 Task: Add an event with the title Second Staff Training: Customer Service Excellence, date '2023/11/16', time 8:30 AM to 10:30 AMand add a description: The scavenger hunt can be designed as a friendly competition, with teams competing against each other to finish first or achieve specific goals. This fosters team spirit, healthy competition, and a sense of achievement., put the event into Blue category . Add location for the event as: Ho Chi Minh City, Vietnam, logged in from the account softage.8@softage.netand send the event invitation to softage.7@softage.net and softage.9@softage.net. Set a reminder for the event At time of event
Action: Mouse moved to (155, 178)
Screenshot: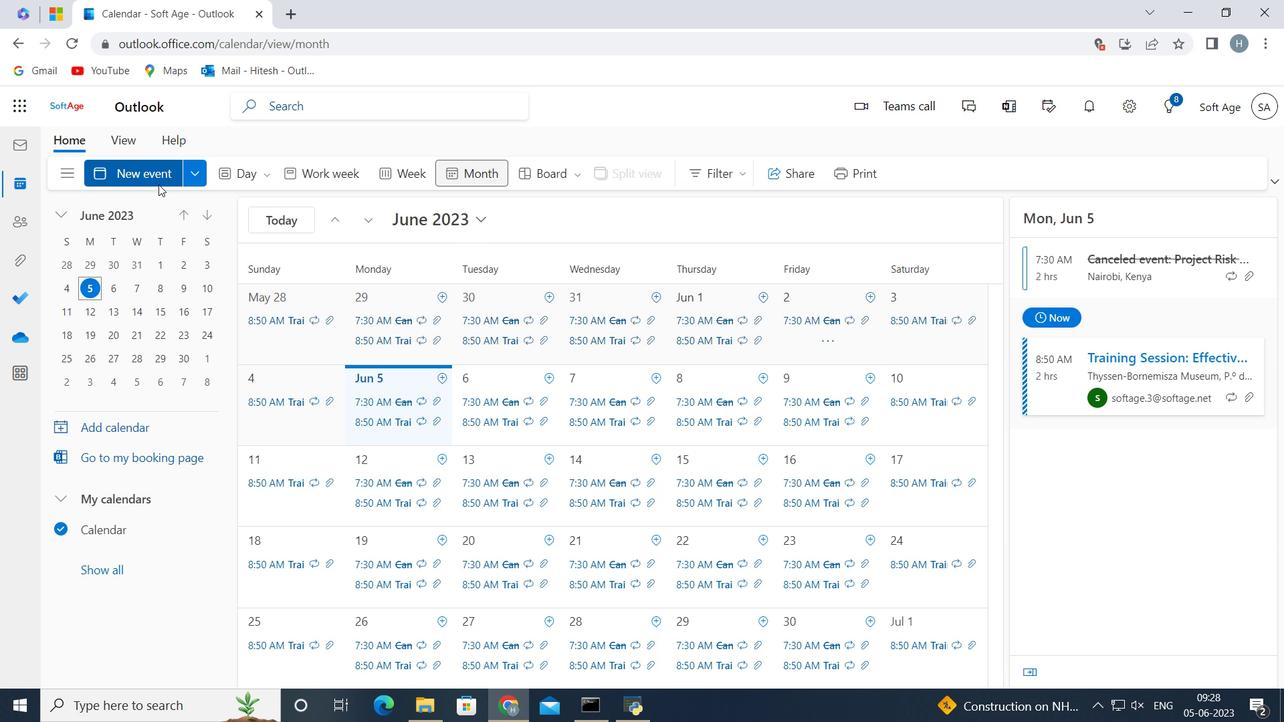 
Action: Mouse pressed left at (155, 178)
Screenshot: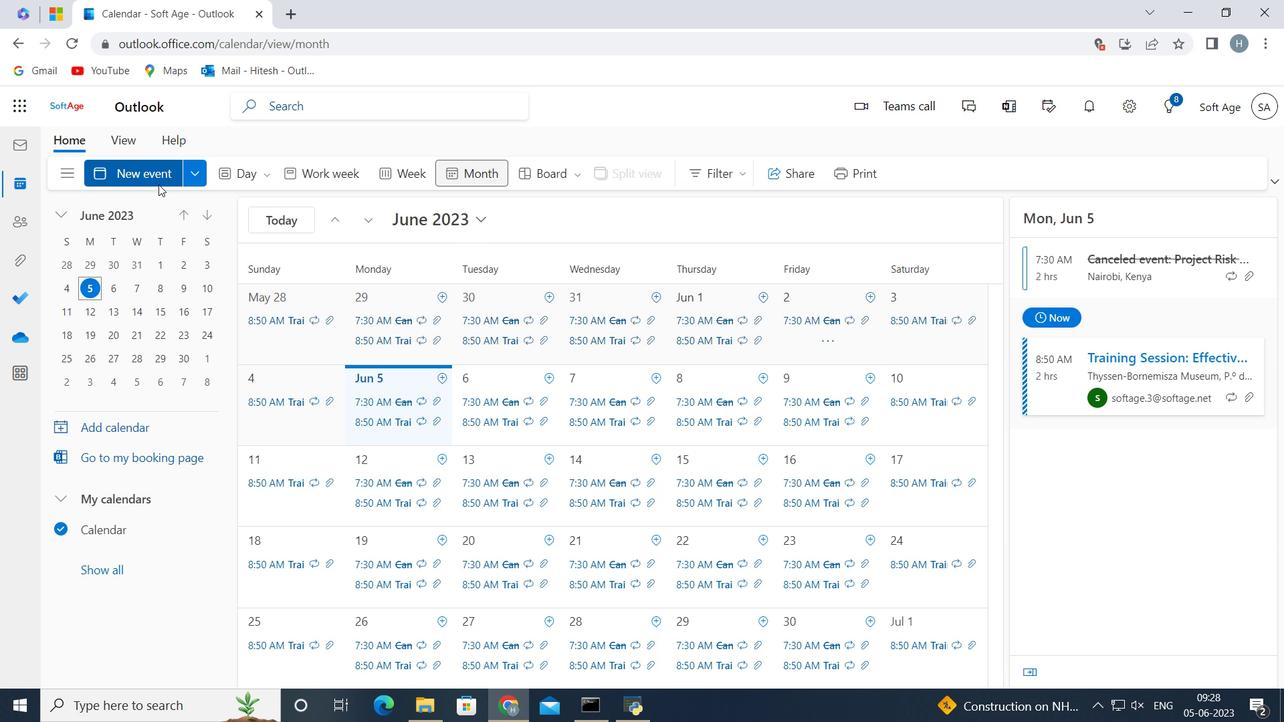 
Action: Mouse moved to (311, 273)
Screenshot: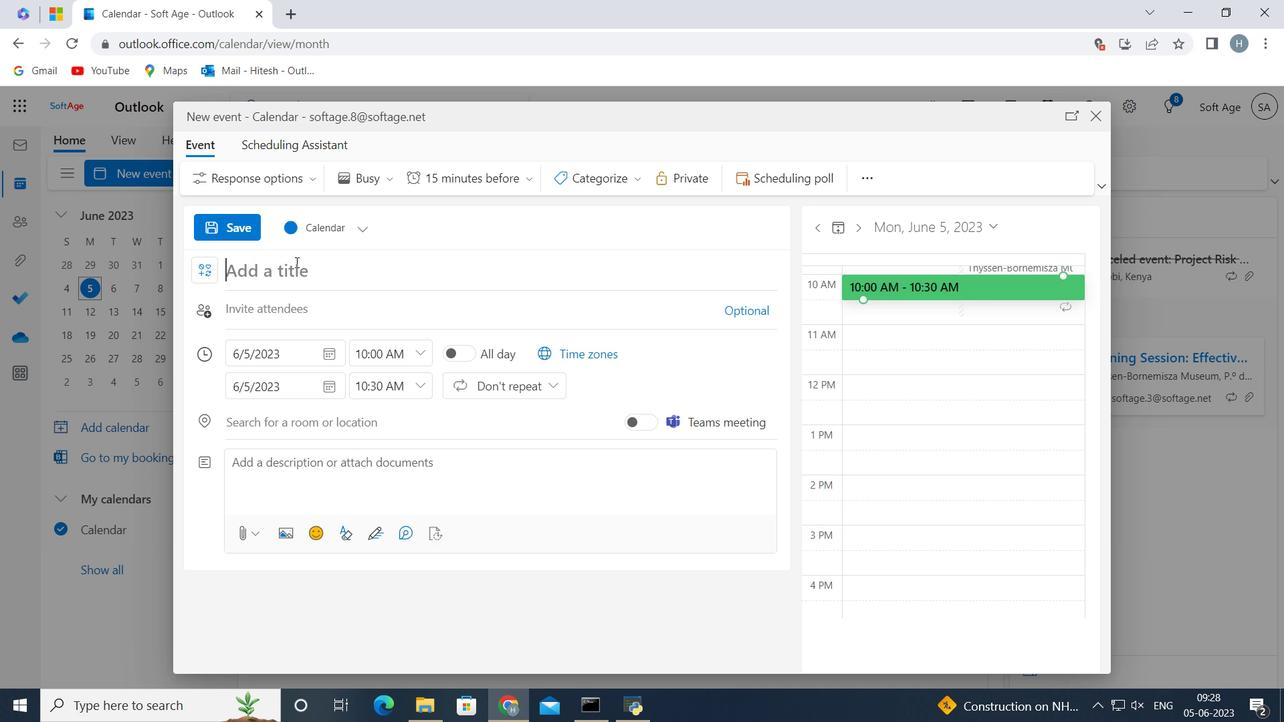 
Action: Mouse pressed left at (311, 273)
Screenshot: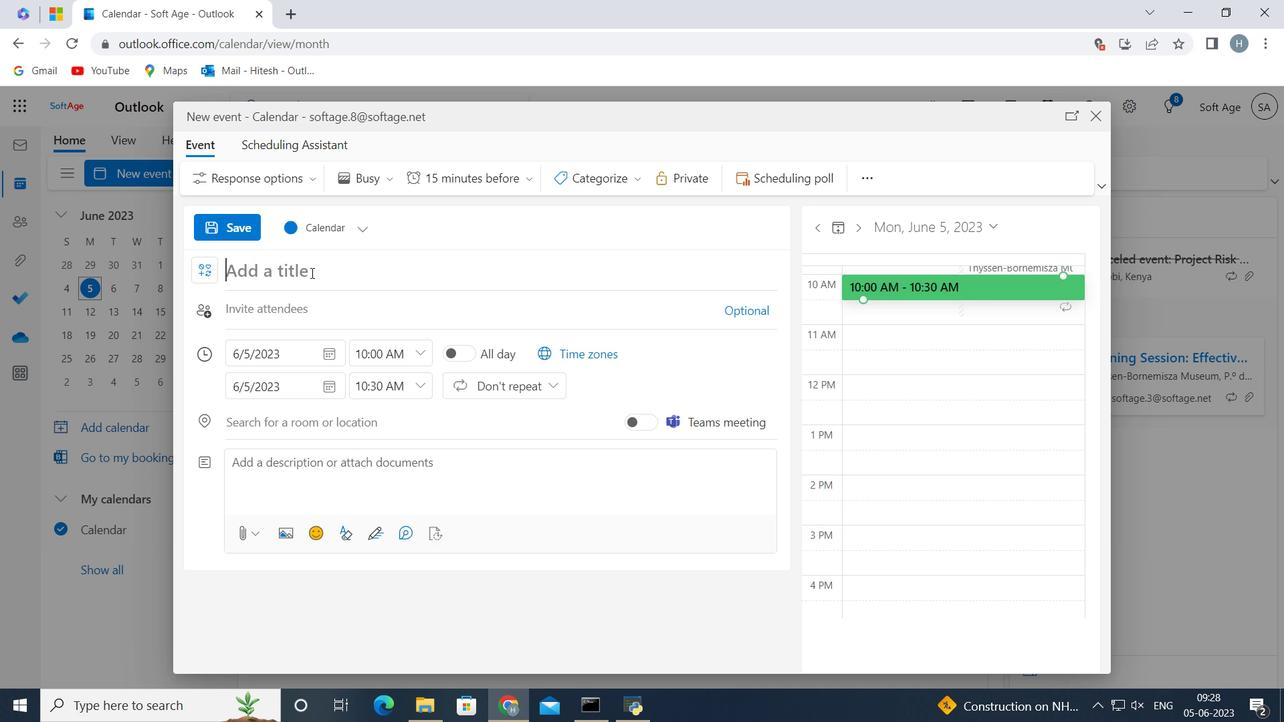 
Action: Key pressed <Key.shift>Second<Key.space><Key.shift>Staff<Key.space><Key.shift>Training<Key.shift_r>:<Key.space><Key.shift>Customer<Key.space><Key.shift>Service<Key.space><Key.shift>Excellence
Screenshot: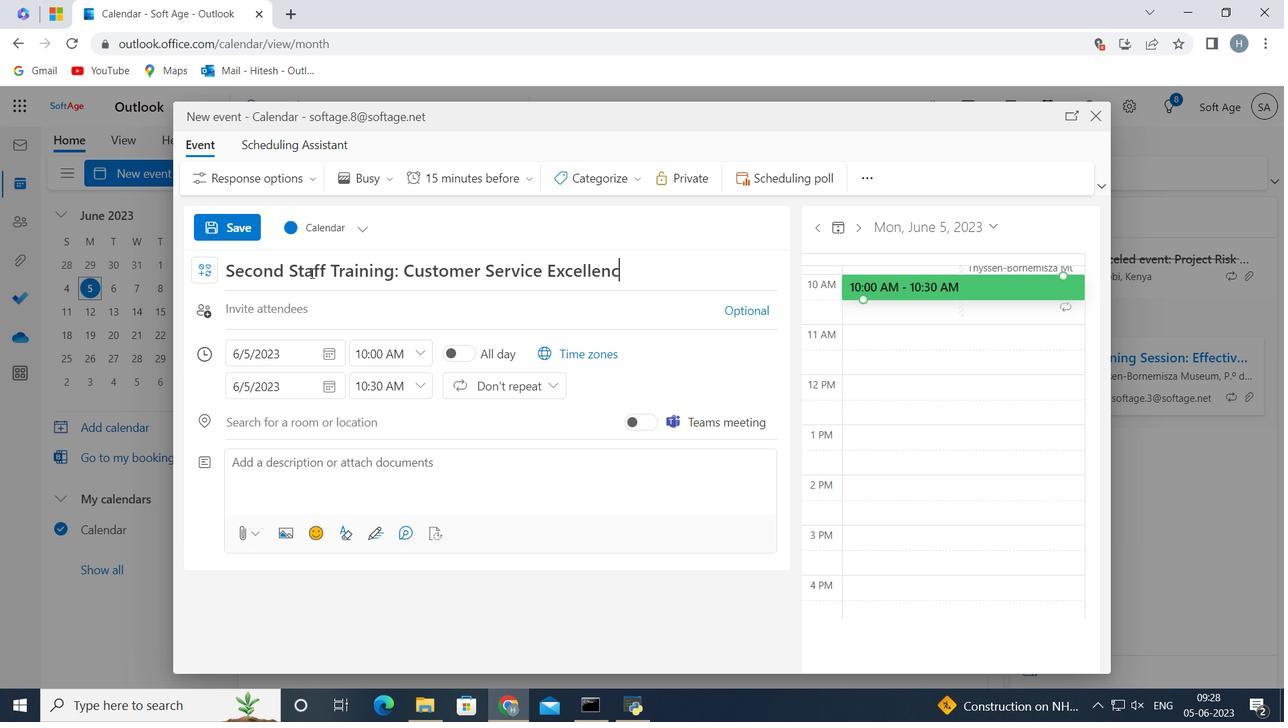 
Action: Mouse moved to (328, 350)
Screenshot: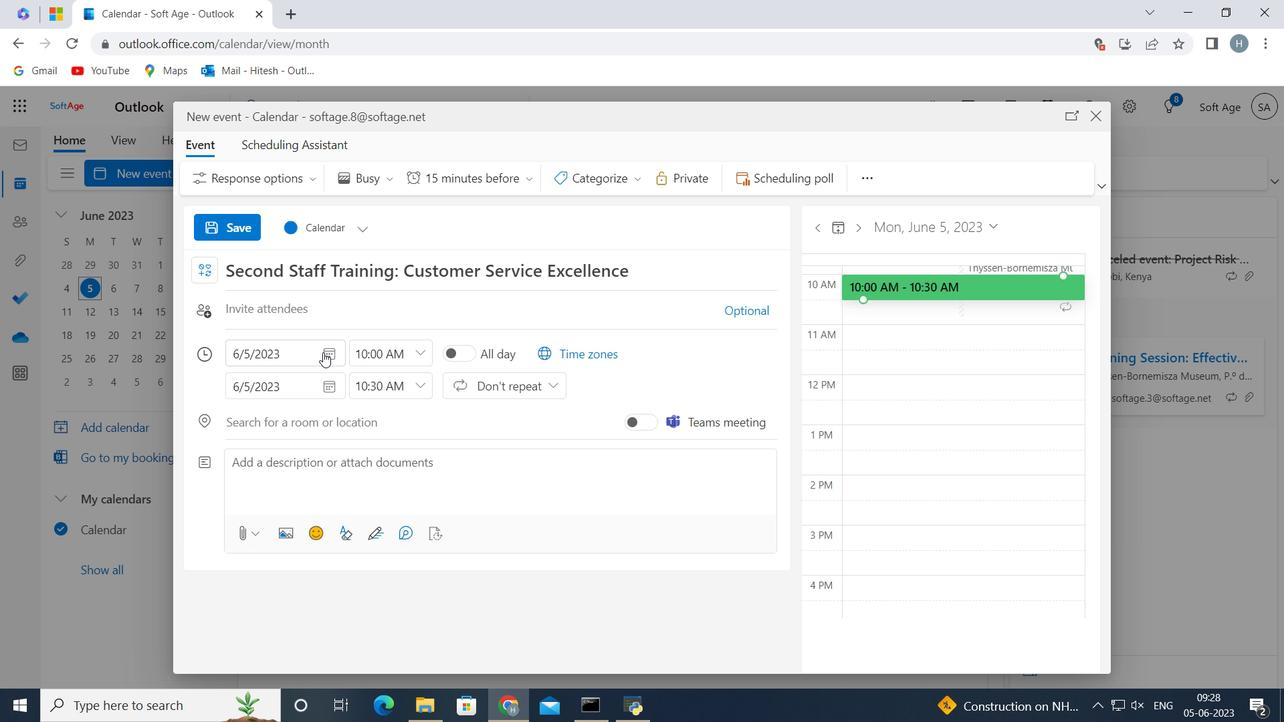 
Action: Mouse pressed left at (328, 350)
Screenshot: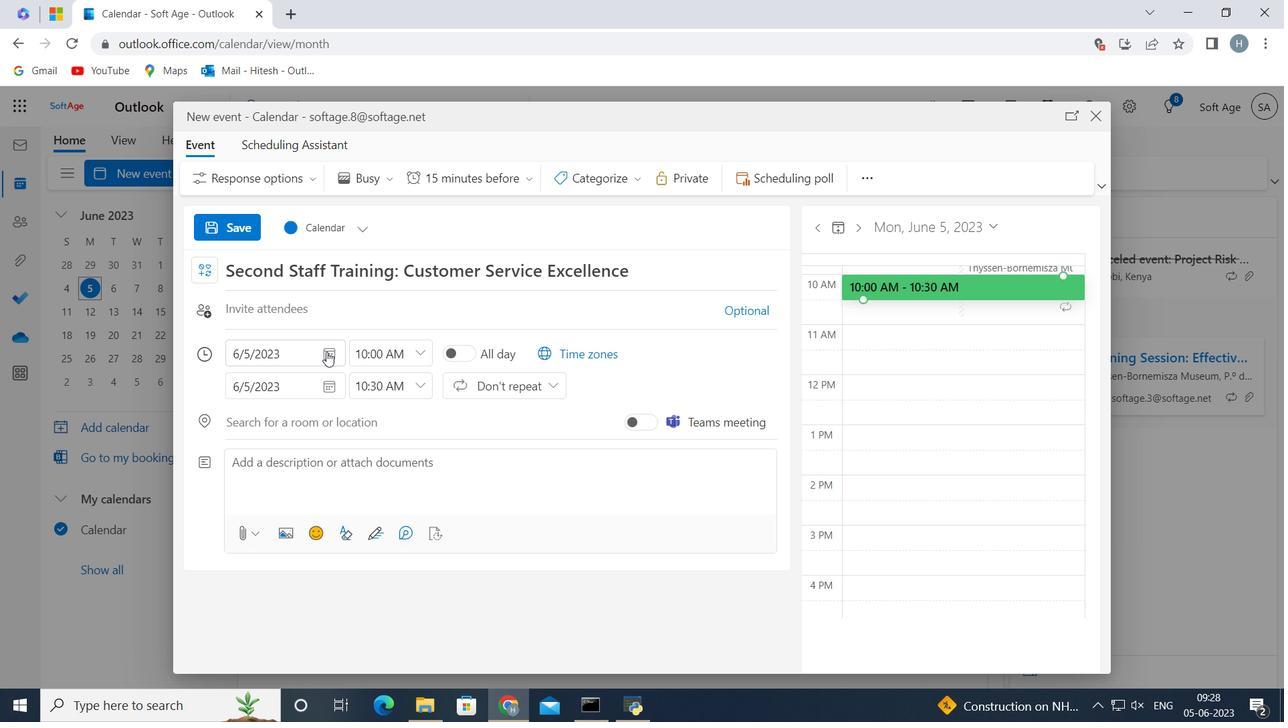 
Action: Mouse moved to (289, 388)
Screenshot: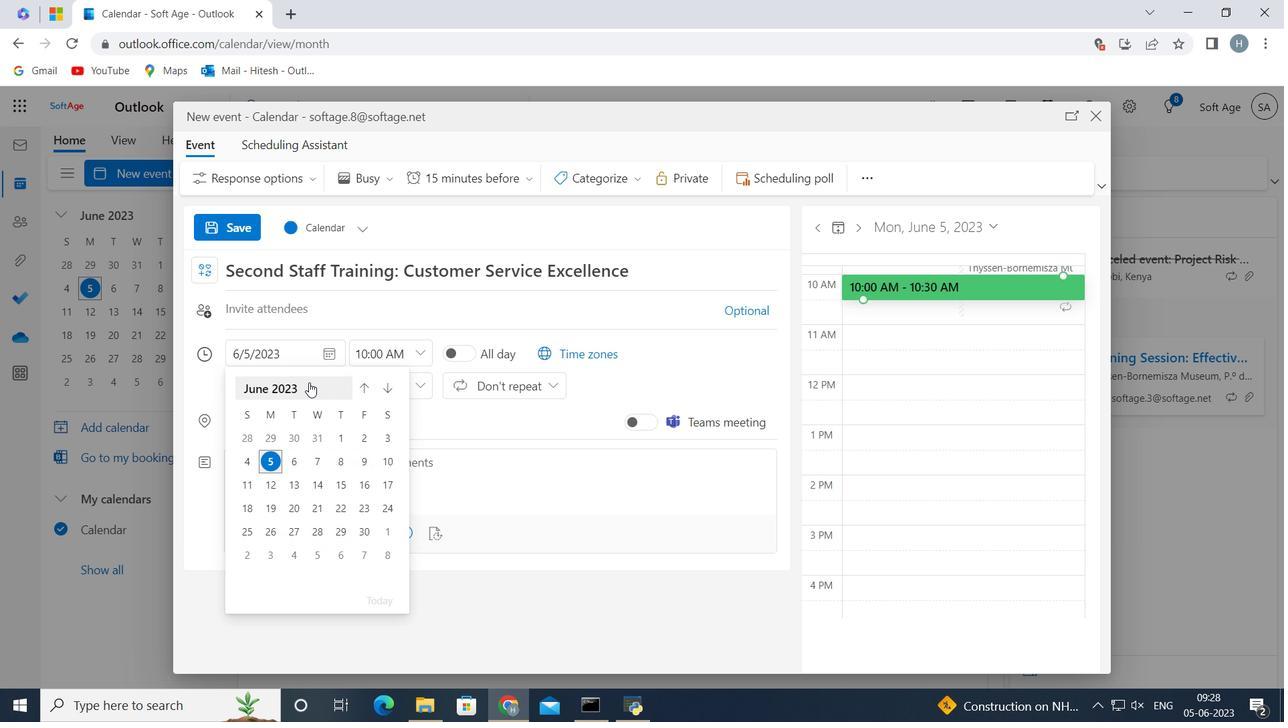 
Action: Mouse pressed left at (289, 388)
Screenshot: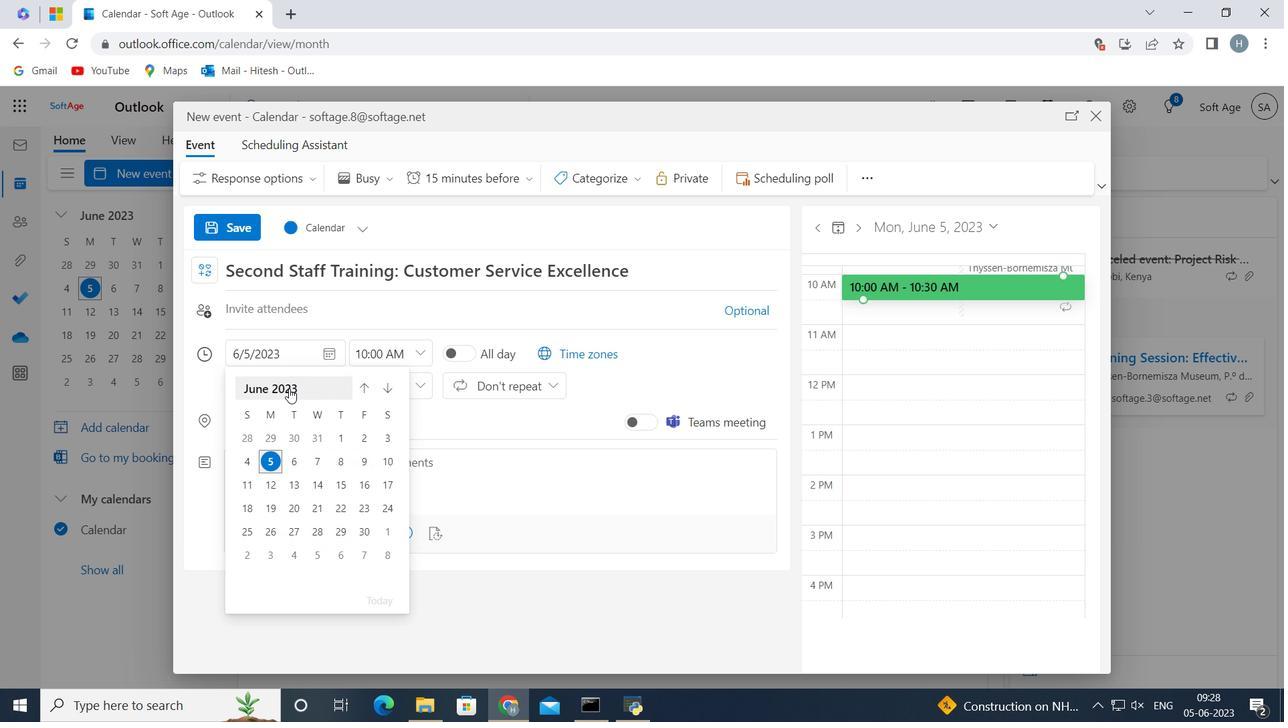 
Action: Mouse moved to (339, 510)
Screenshot: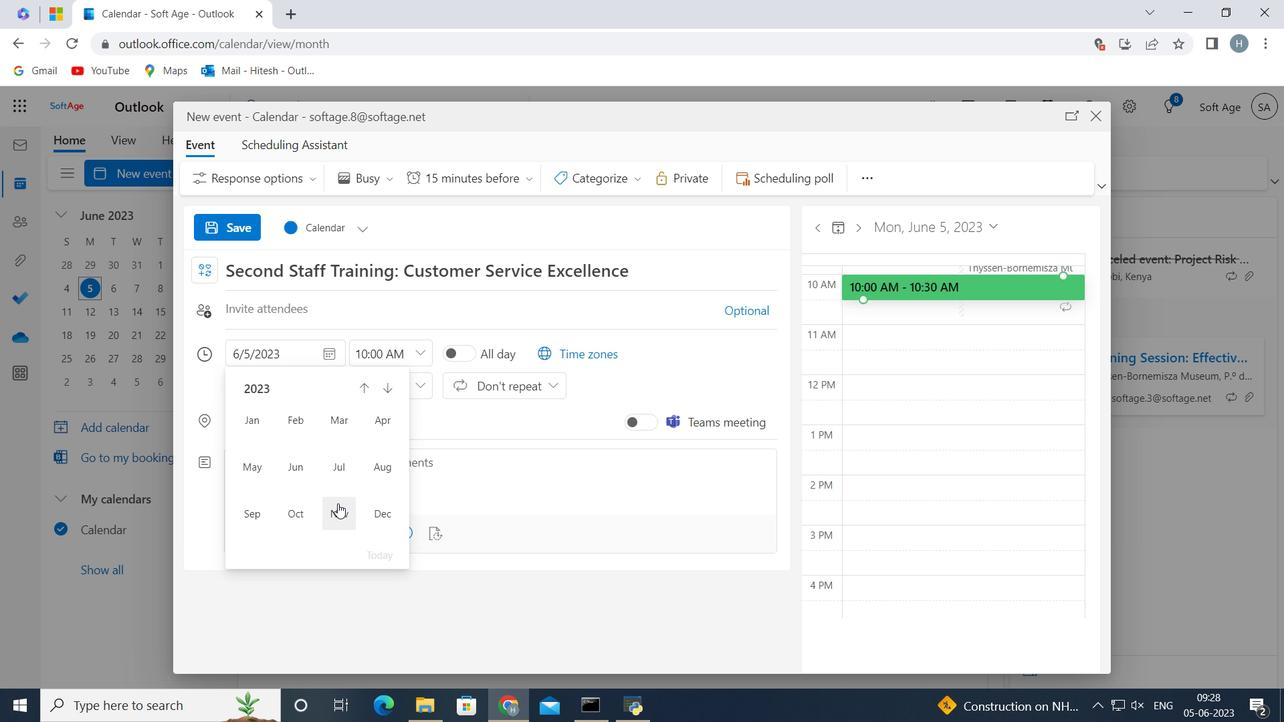 
Action: Mouse pressed left at (339, 510)
Screenshot: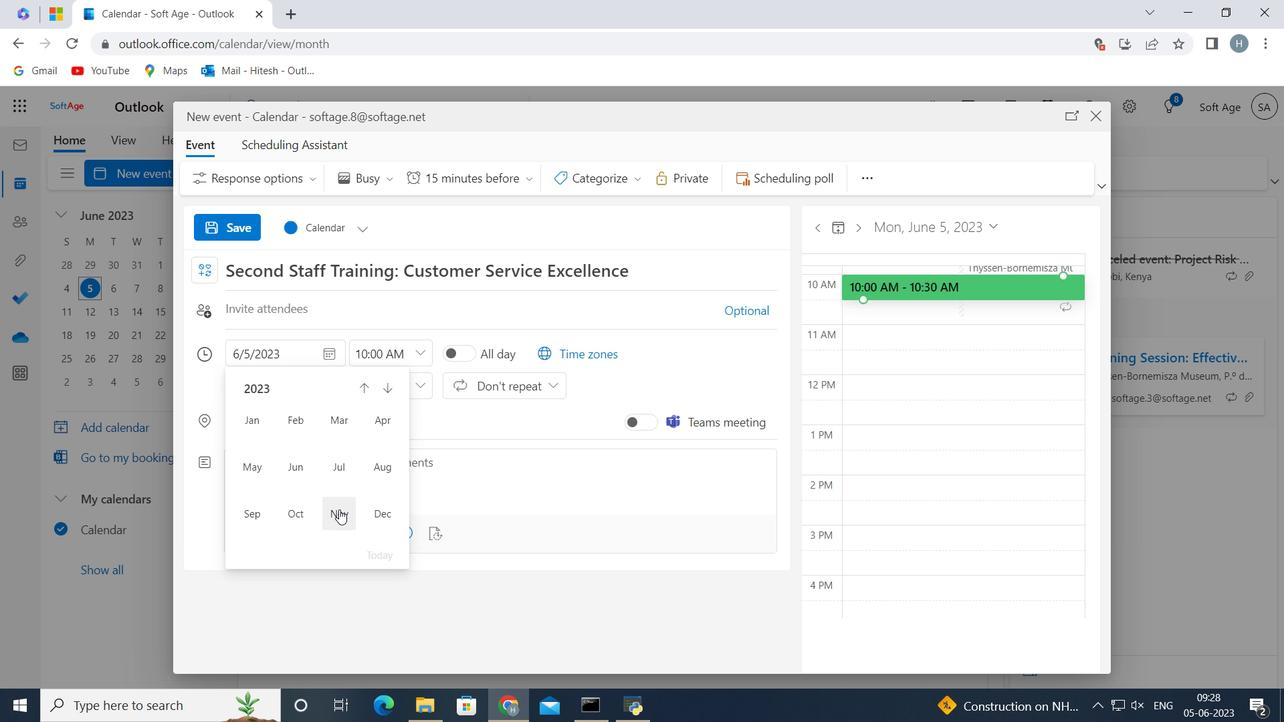 
Action: Mouse moved to (337, 482)
Screenshot: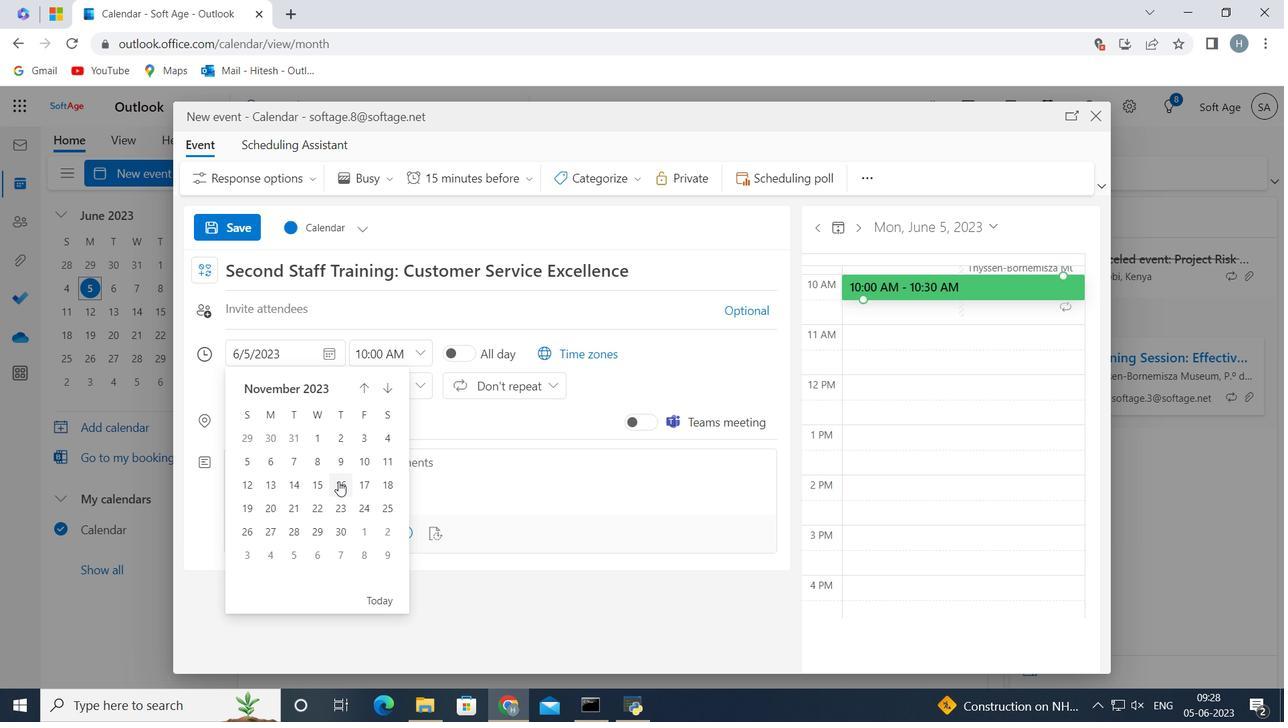 
Action: Mouse pressed left at (337, 482)
Screenshot: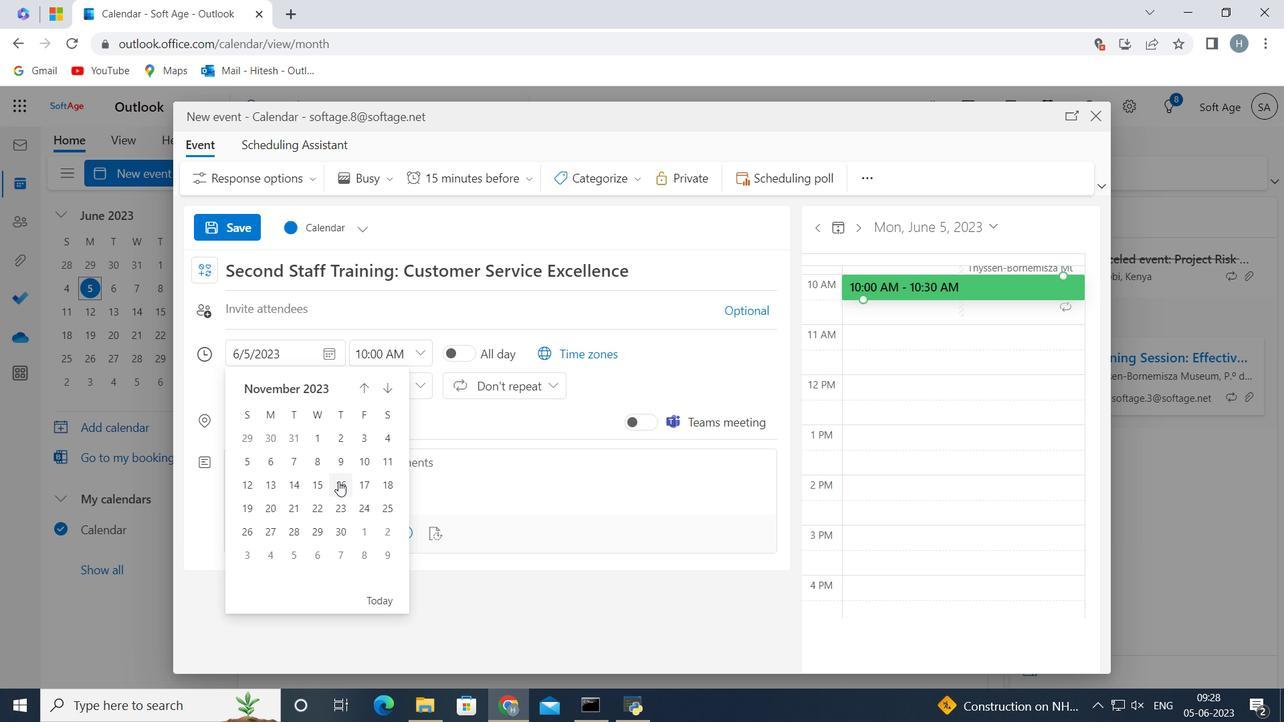 
Action: Mouse moved to (421, 361)
Screenshot: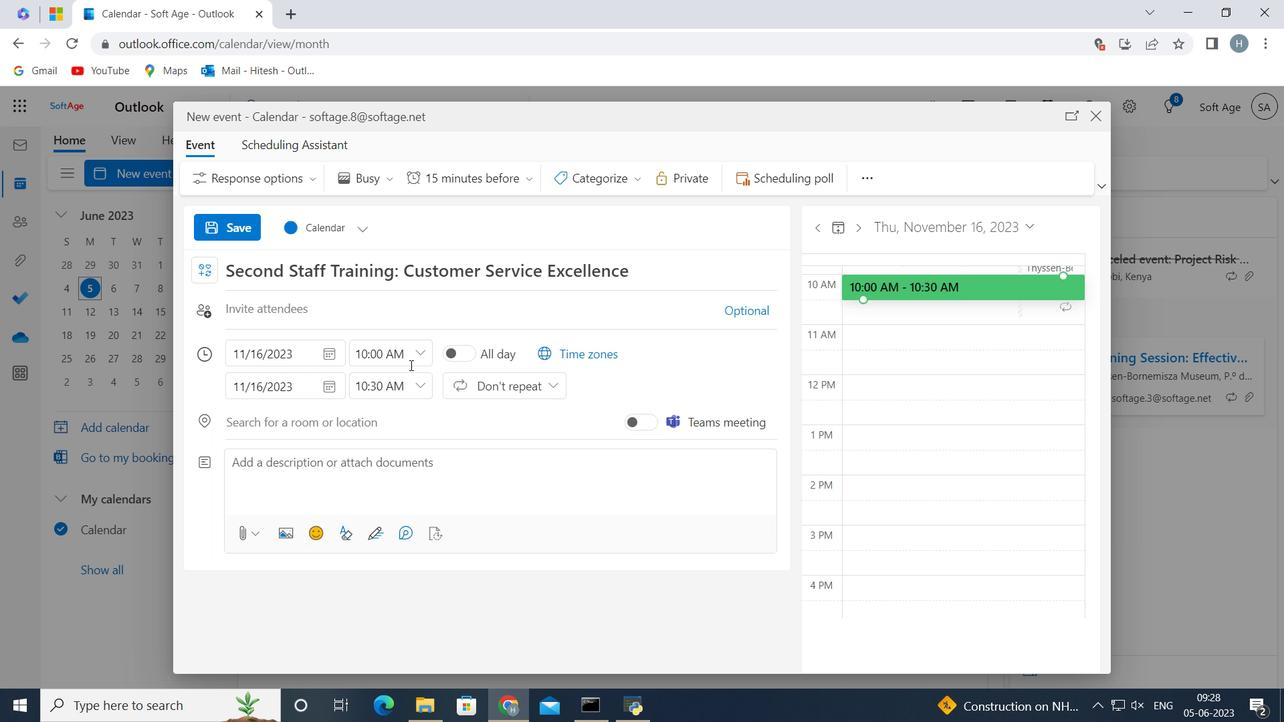 
Action: Mouse pressed left at (421, 361)
Screenshot: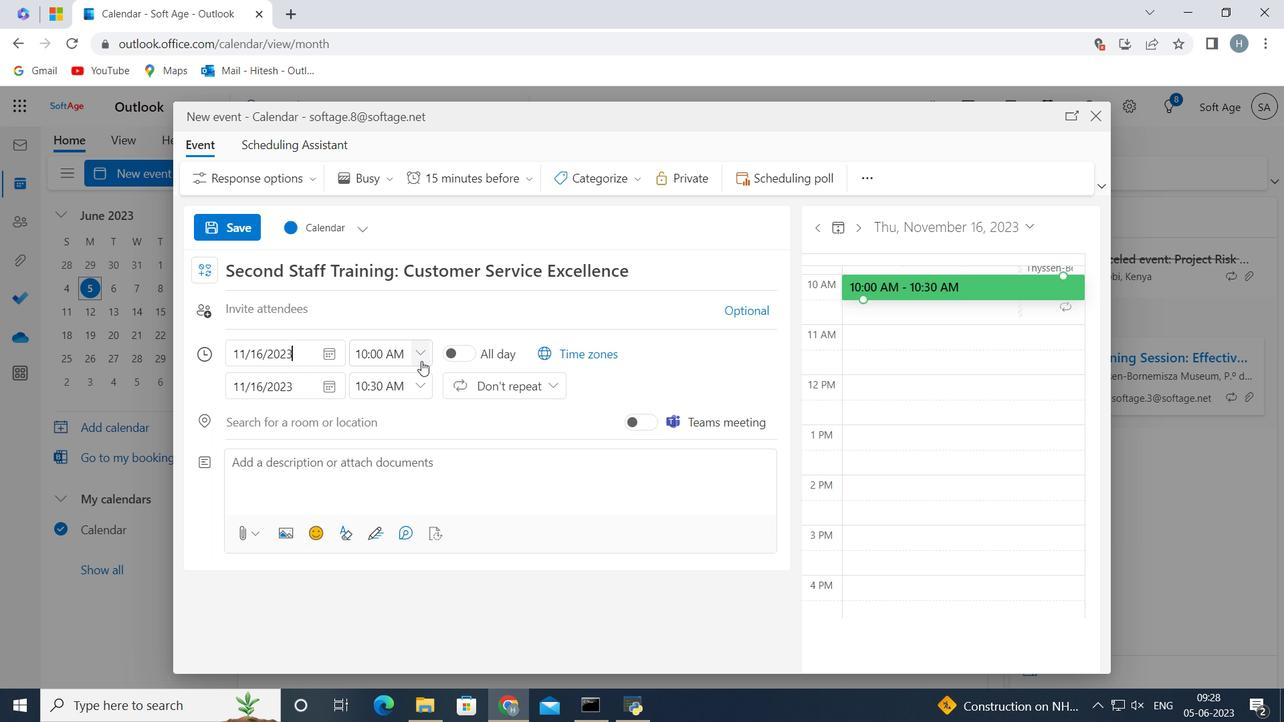 
Action: Mouse moved to (417, 438)
Screenshot: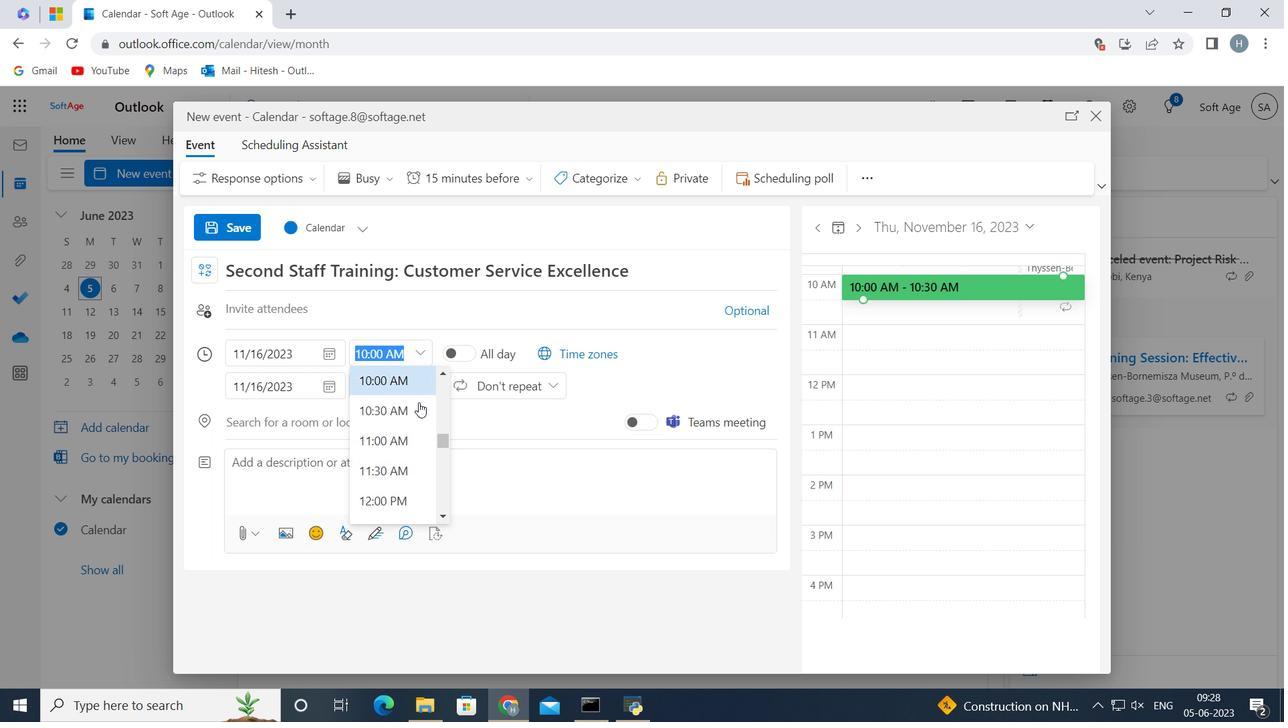 
Action: Mouse scrolled (417, 439) with delta (0, 0)
Screenshot: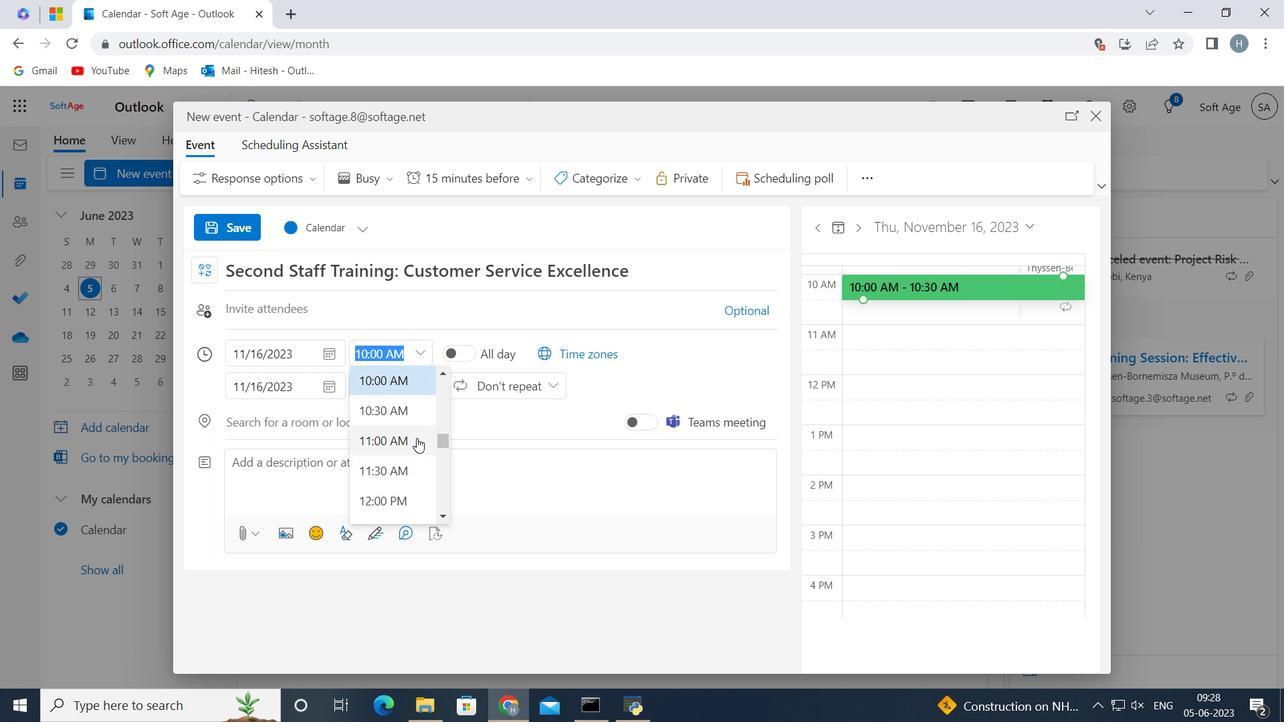 
Action: Mouse scrolled (417, 439) with delta (0, 0)
Screenshot: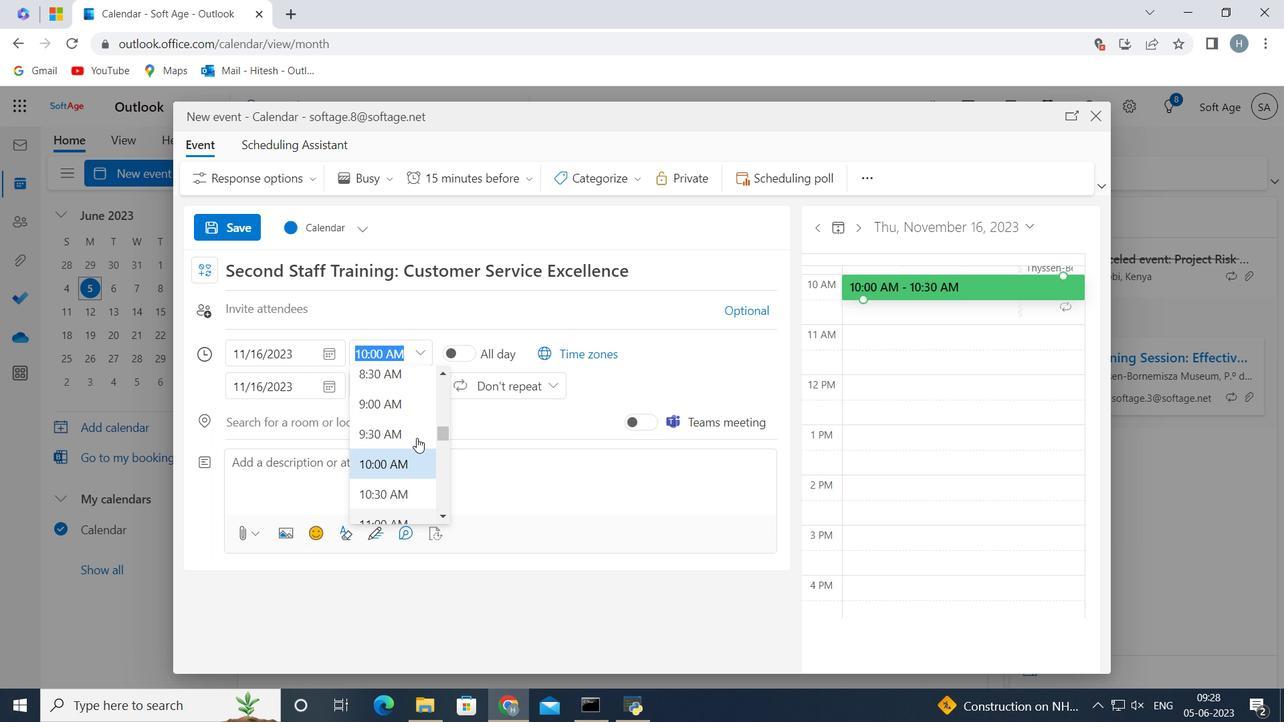 
Action: Mouse moved to (384, 454)
Screenshot: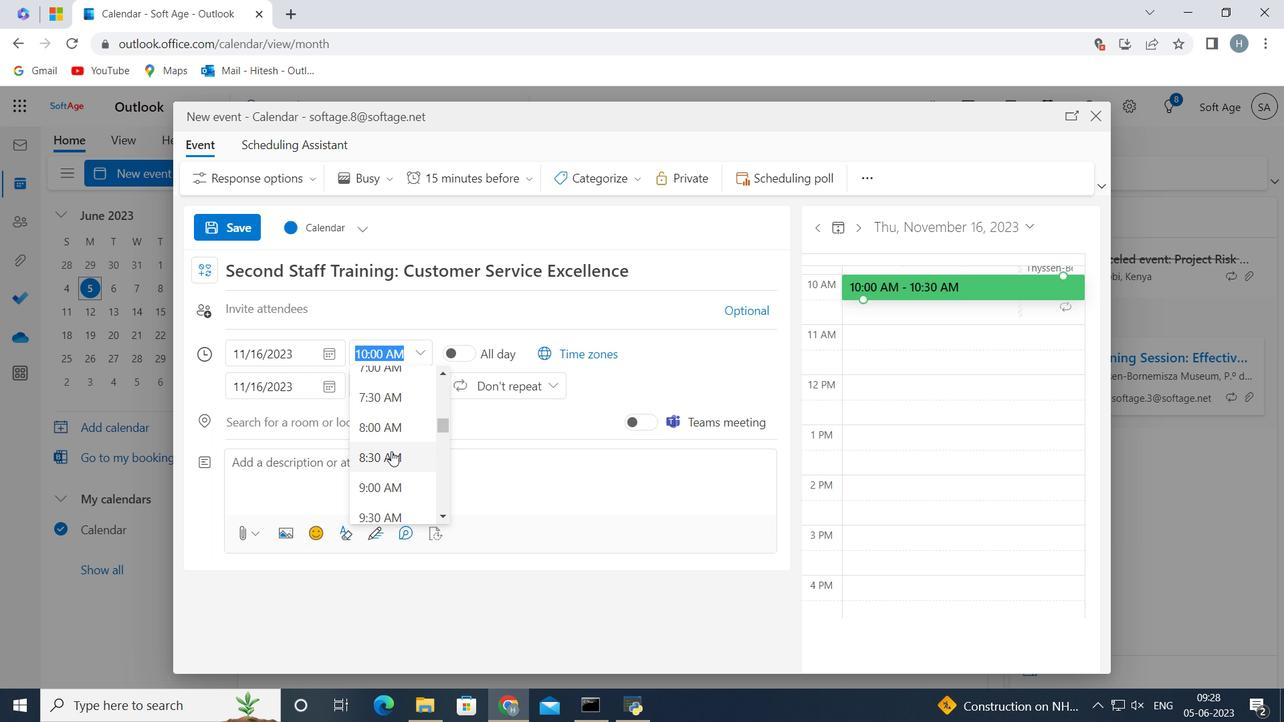 
Action: Mouse pressed left at (384, 454)
Screenshot: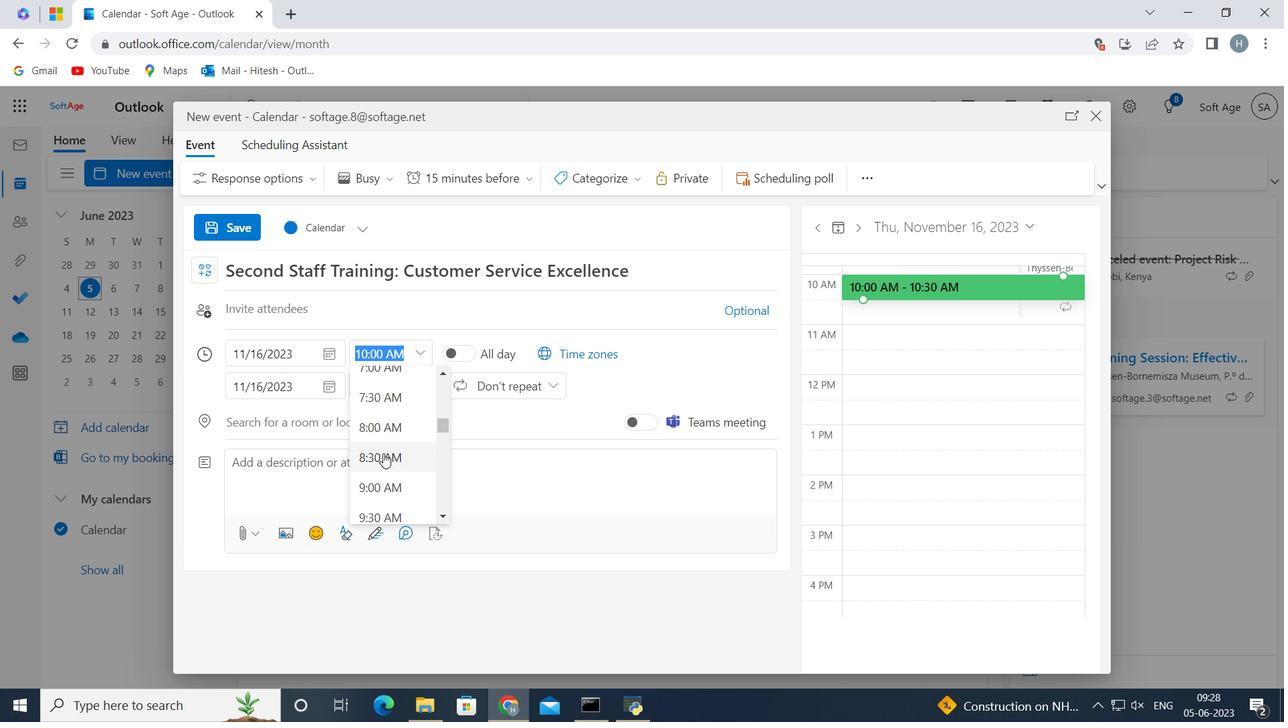 
Action: Mouse moved to (416, 382)
Screenshot: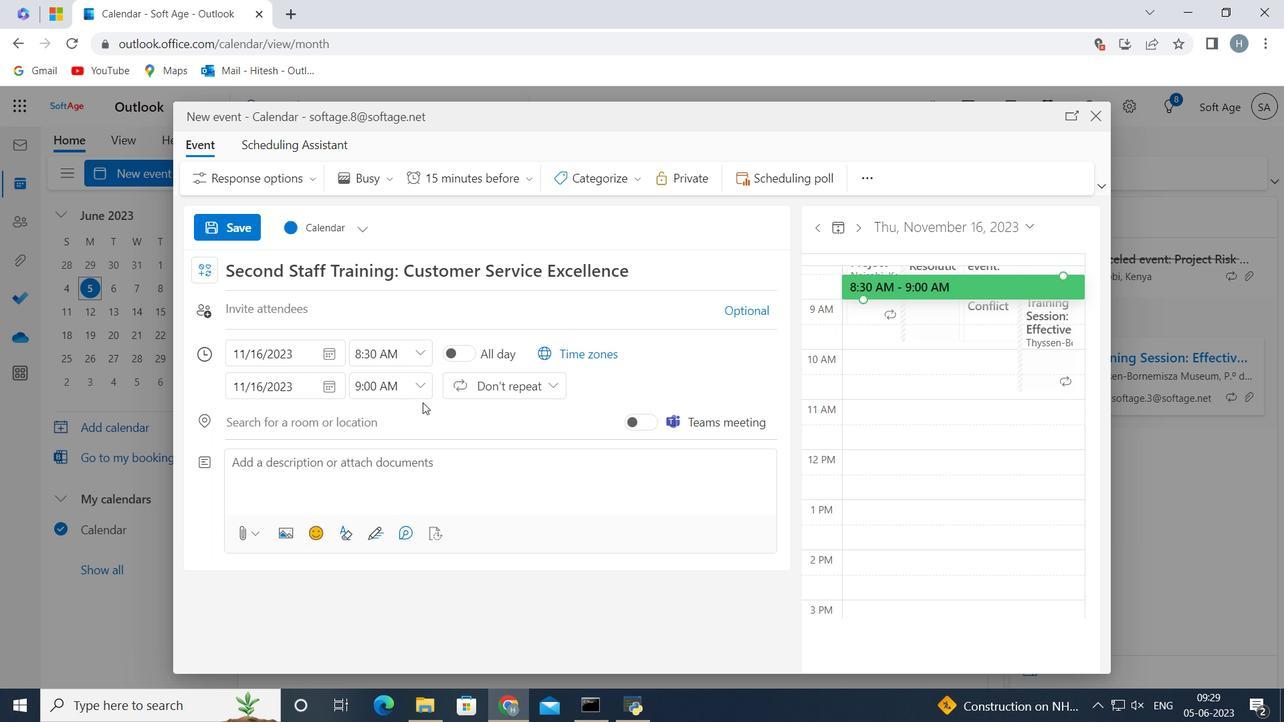 
Action: Mouse pressed left at (416, 382)
Screenshot: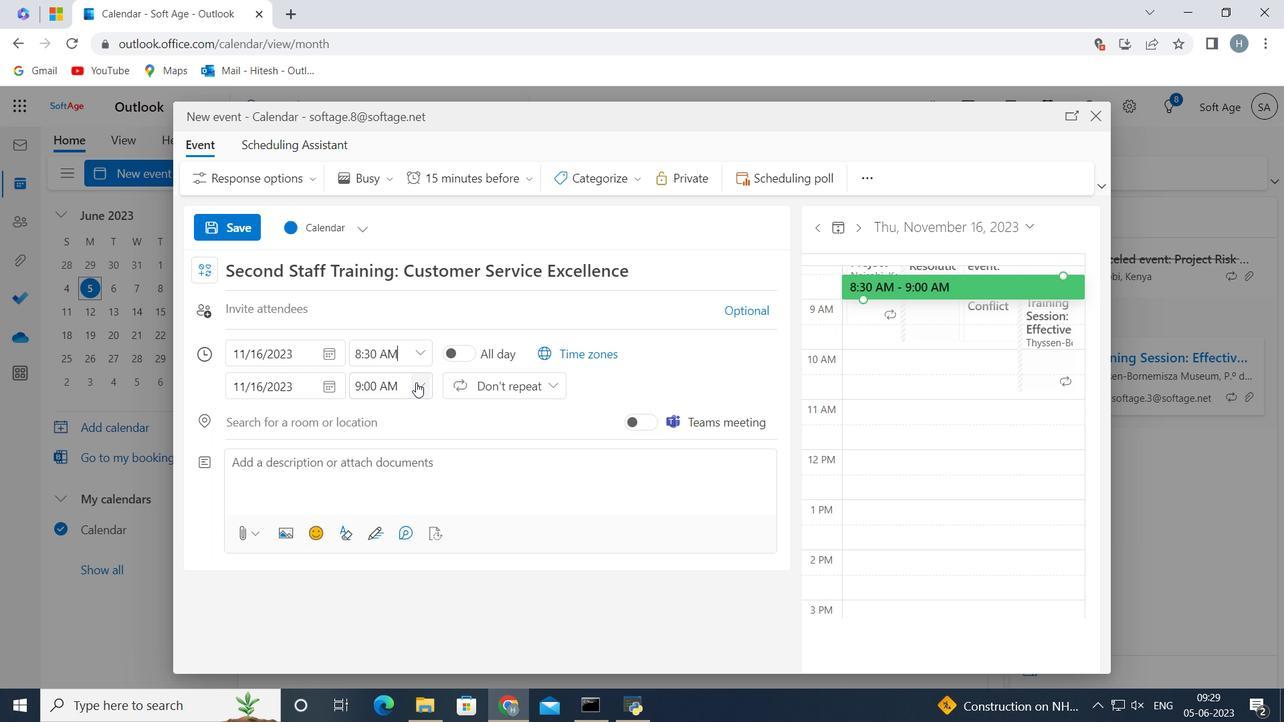 
Action: Mouse moved to (408, 497)
Screenshot: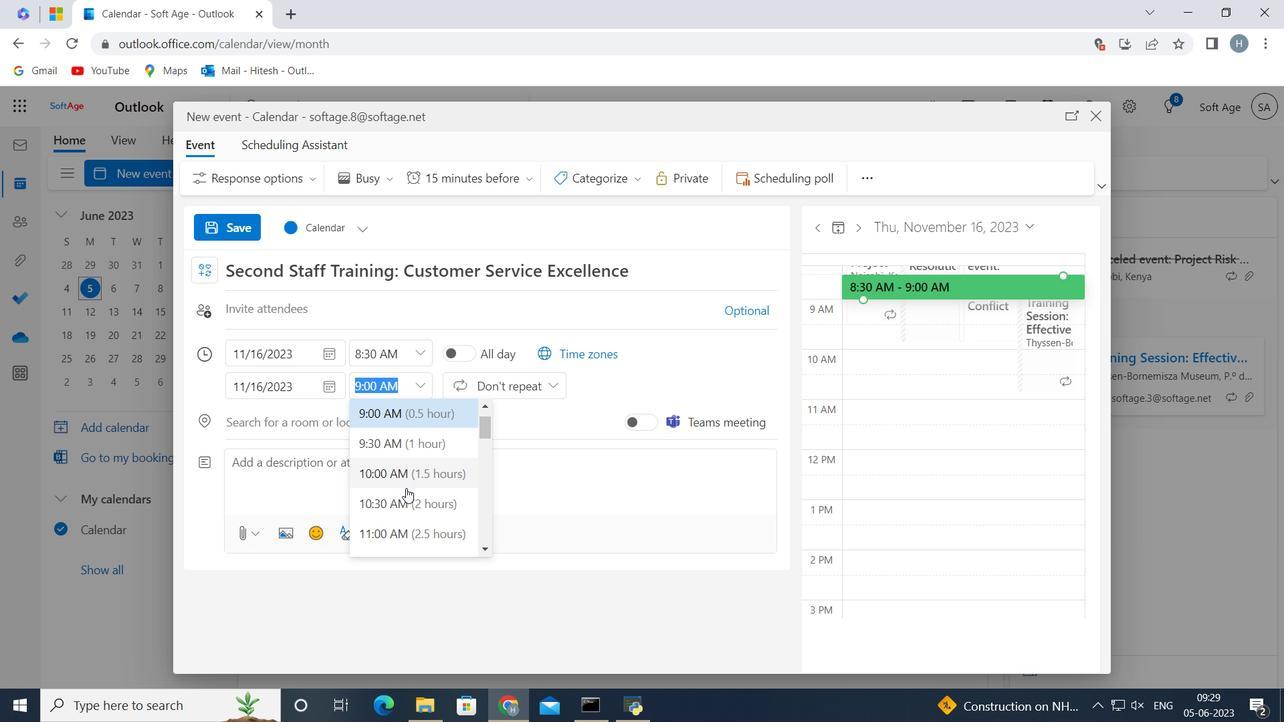
Action: Mouse pressed left at (408, 497)
Screenshot: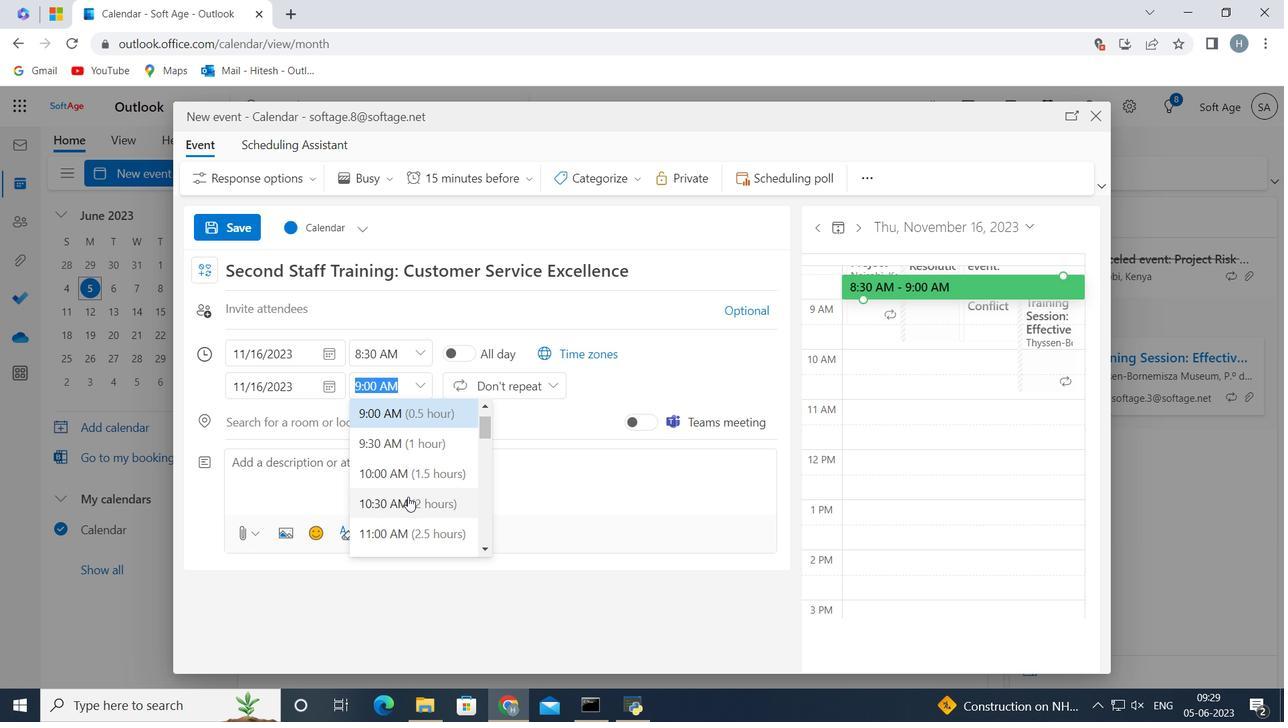 
Action: Mouse moved to (350, 461)
Screenshot: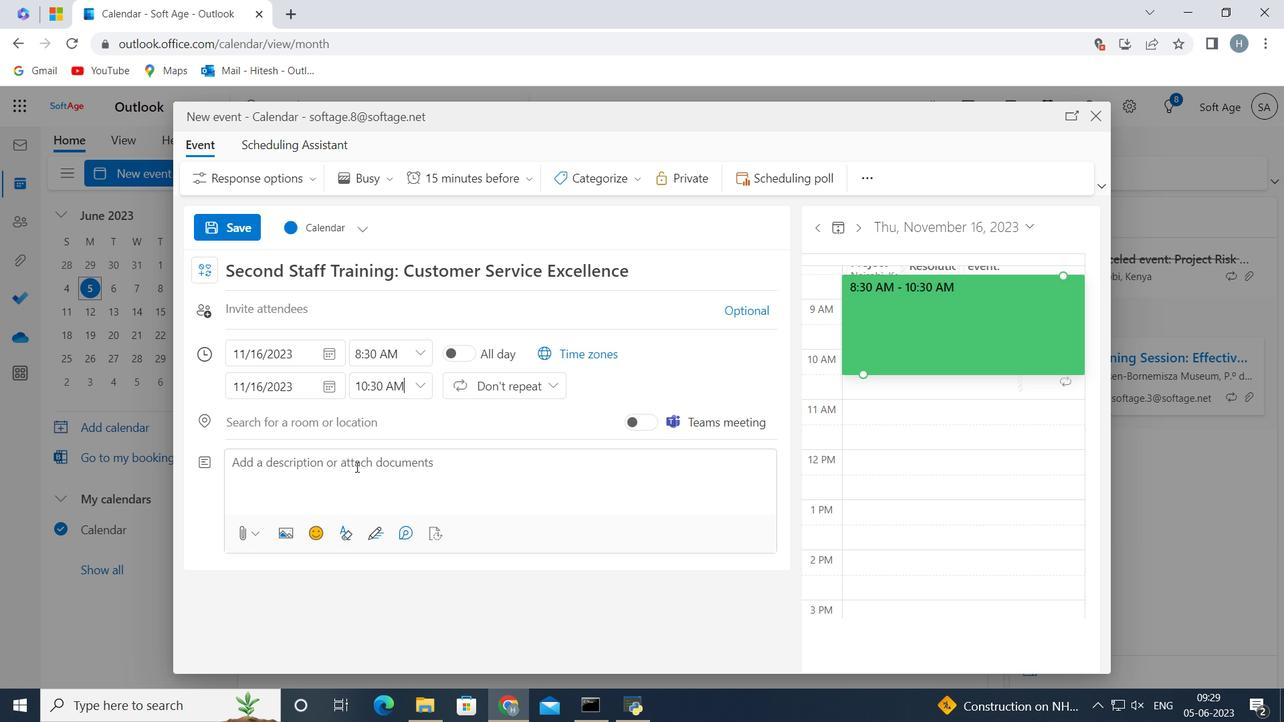 
Action: Mouse pressed left at (350, 461)
Screenshot: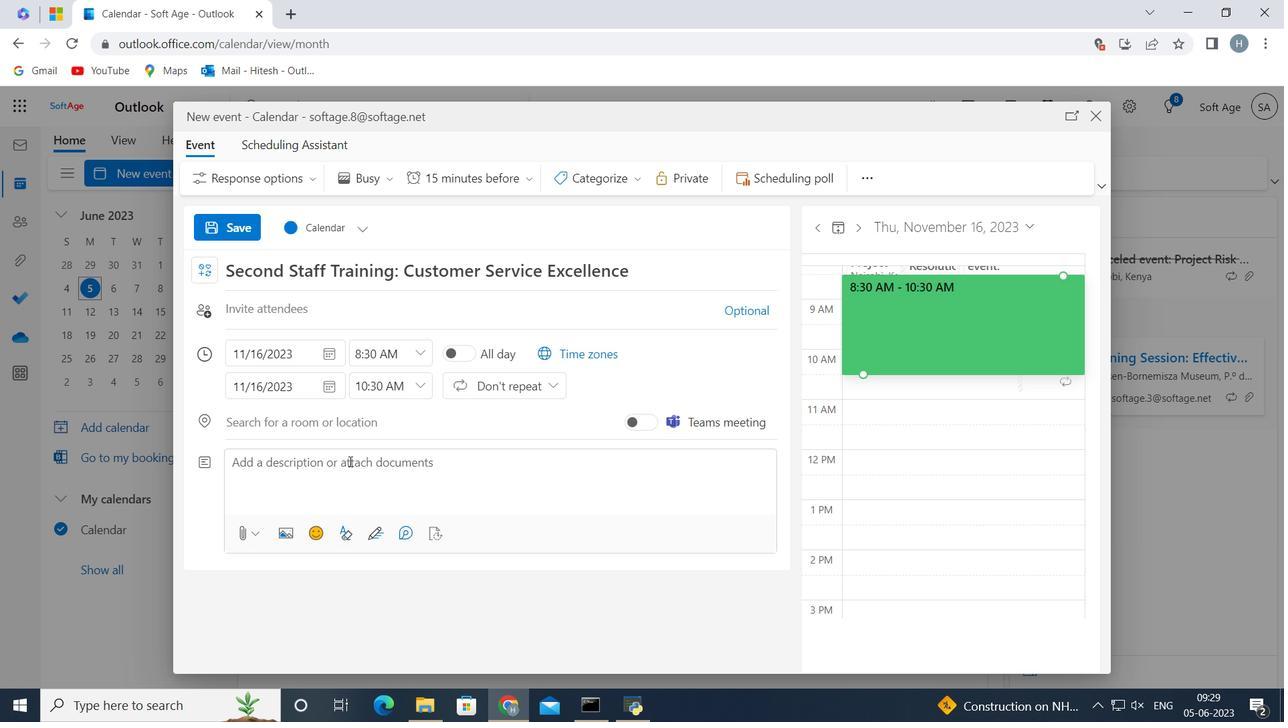 
Action: Key pressed <Key.shift>The<Key.space>scavenger<Key.space>hunt<Key.space>can<Key.space>be<Key.space>designed<Key.space>as<Key.space>a<Key.space>friendly<Key.space>competition,<Key.space>with<Key.space>teams<Key.space>competing<Key.space>against<Key.space>each<Key.space>other<Key.space>to<Key.space>finish<Key.space>first<Key.space>or<Key.space>achieve<Key.space>specific<Key.space>goals.<Key.space><Key.shift>This<Key.space>fosters<Key.space>team<Key.space>spirit,<Key.space>healthy<Key.space>competition,<Key.space>and<Key.space>a<Key.space>sense<Key.space>of<Key.space>achievement.<Key.space>
Screenshot: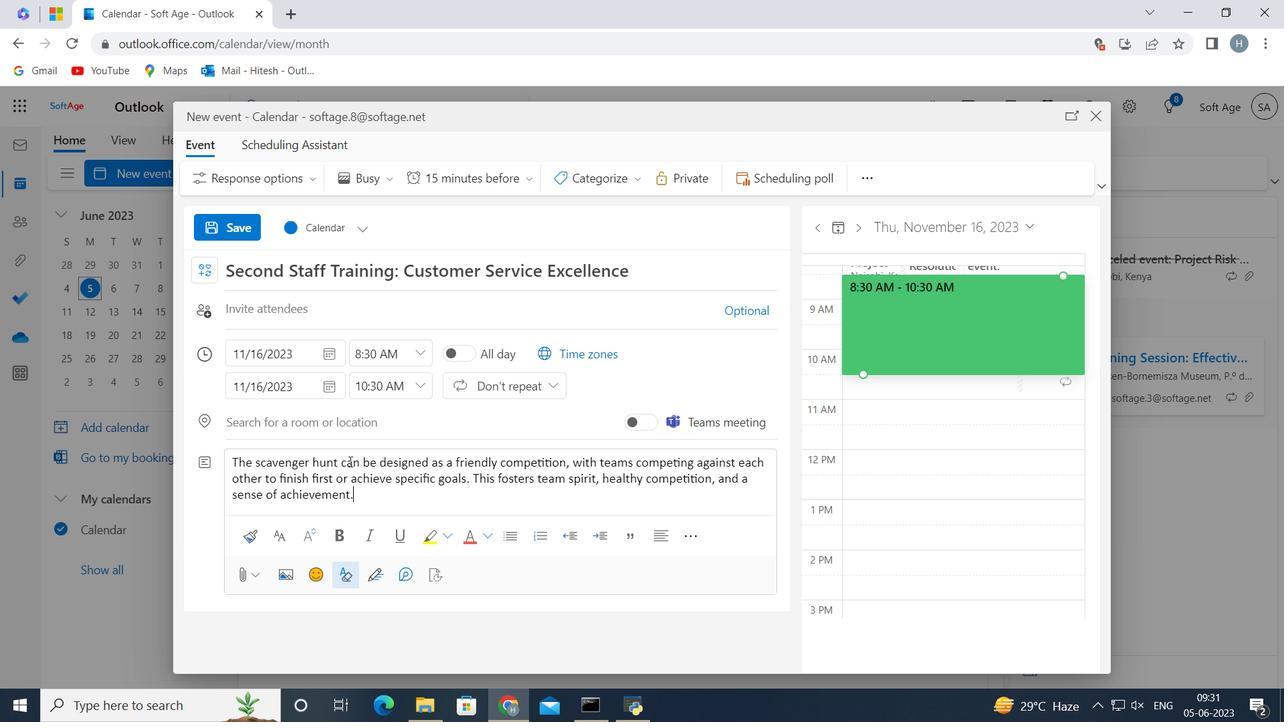 
Action: Mouse moved to (641, 179)
Screenshot: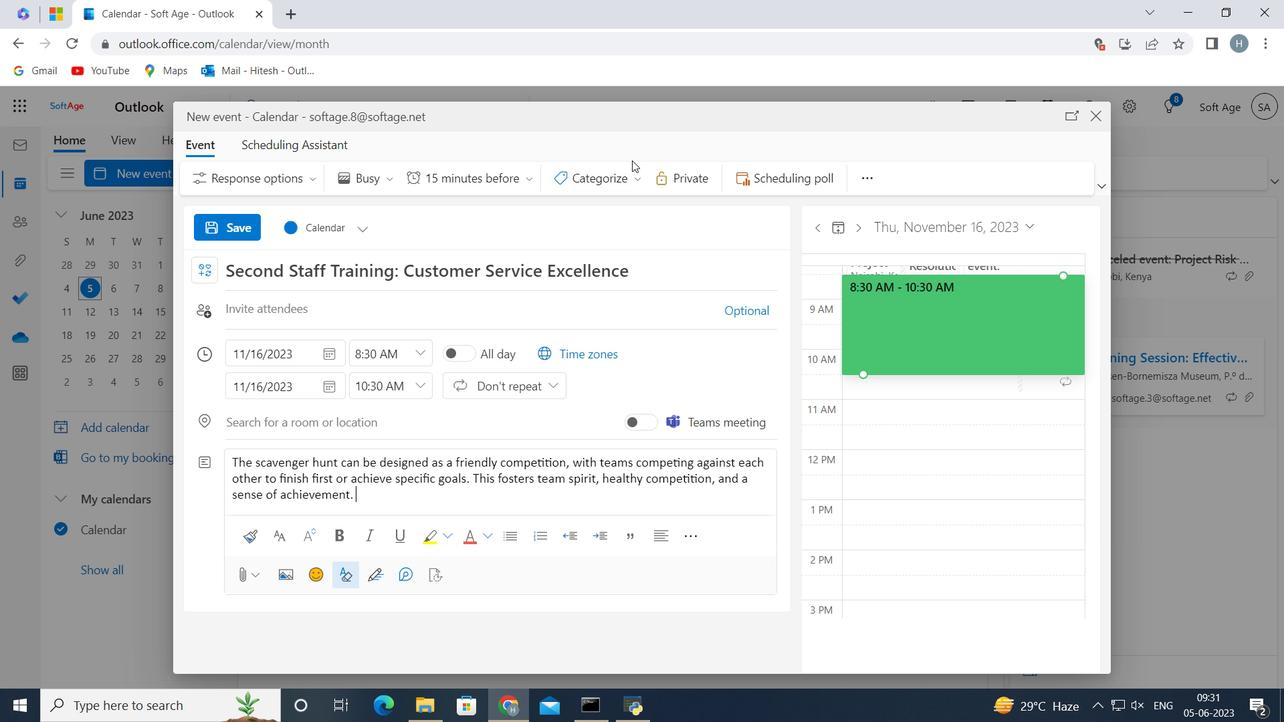 
Action: Mouse pressed left at (641, 179)
Screenshot: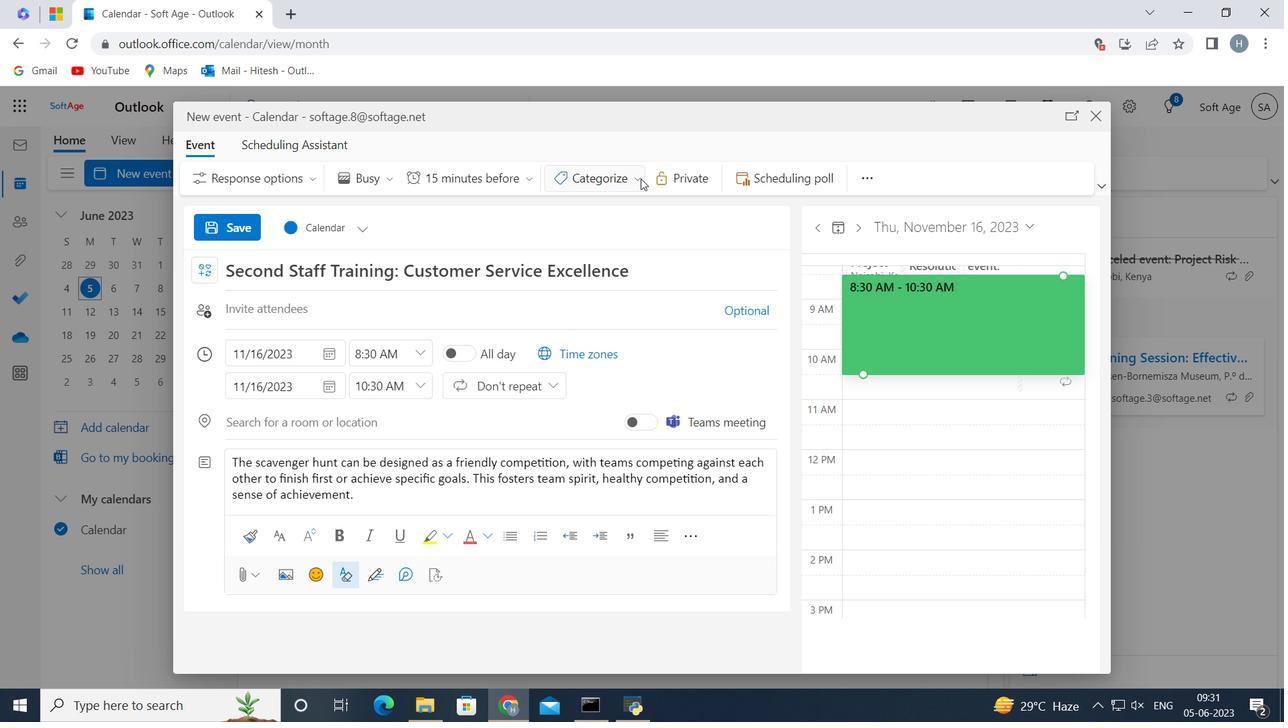 
Action: Mouse moved to (636, 214)
Screenshot: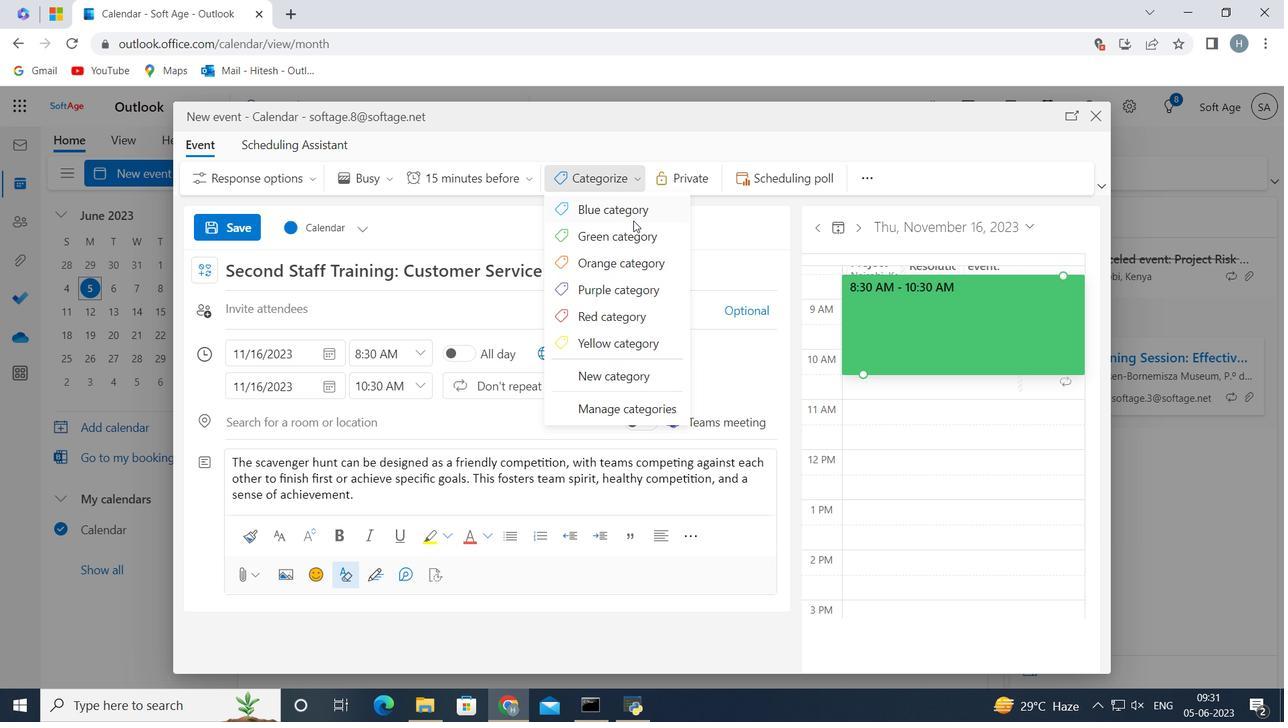 
Action: Mouse pressed left at (636, 214)
Screenshot: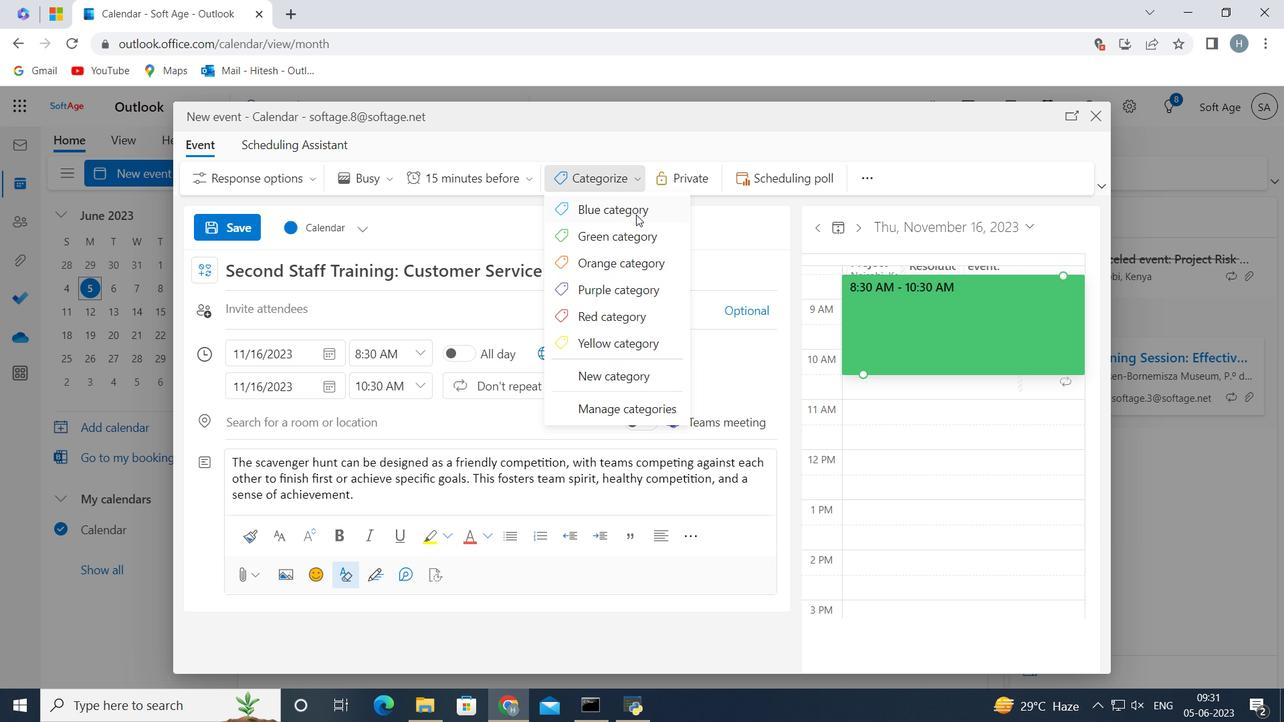 
Action: Mouse moved to (350, 424)
Screenshot: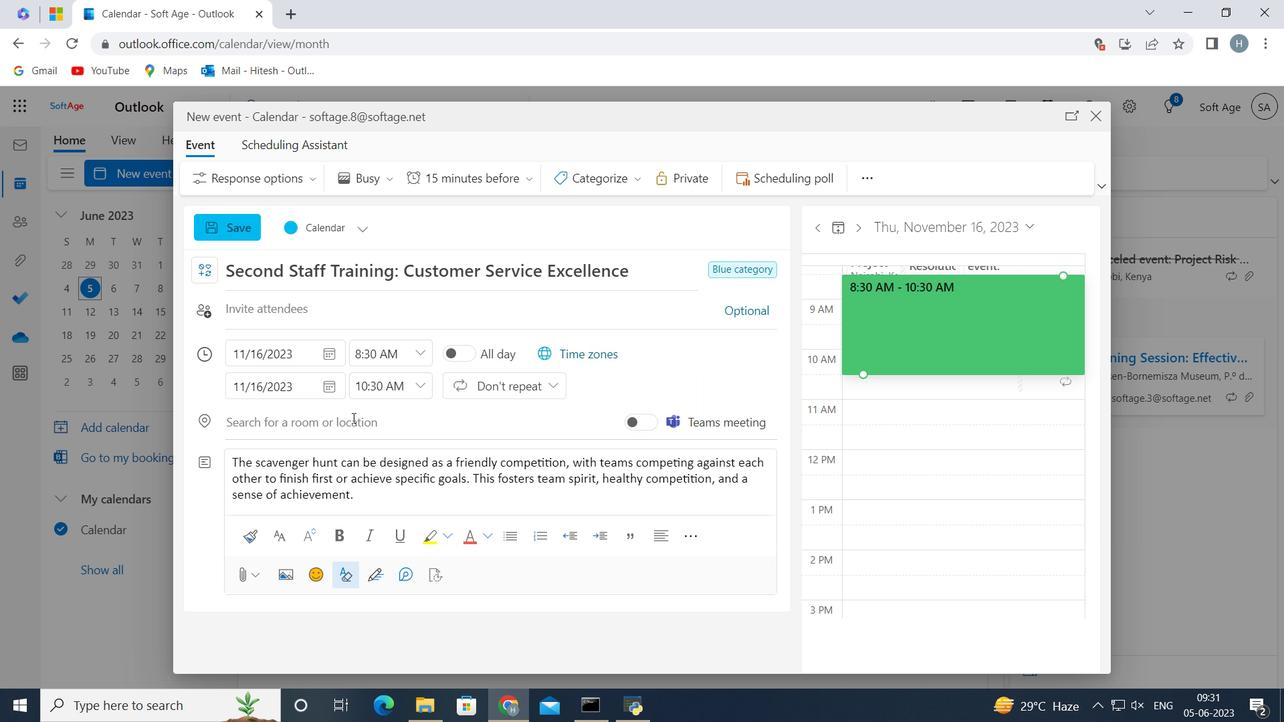 
Action: Mouse pressed left at (350, 424)
Screenshot: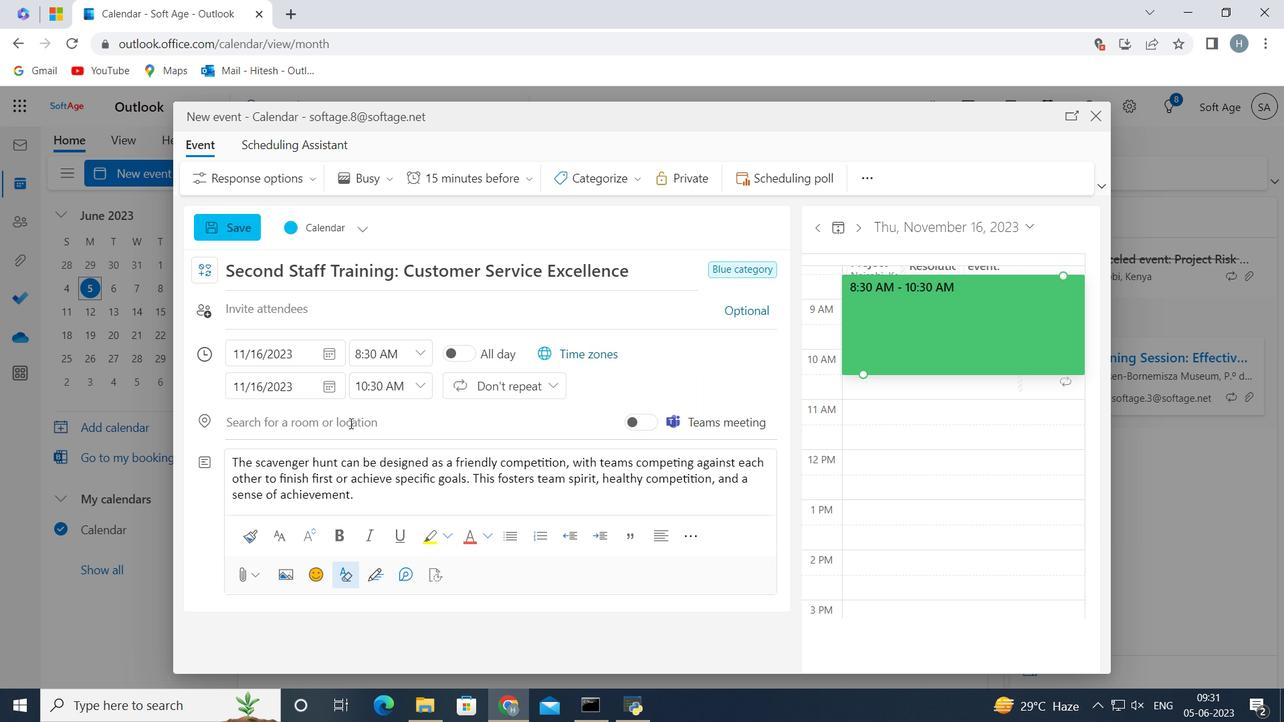 
Action: Key pressed <Key.shift>HO<Key.backspace>o<Key.space><Key.shift>Chi<Key.space><Key.shift>Minh<Key.space>city,<Key.space><Key.shift><Key.shift>Vietna,<Key.backspace>m
Screenshot: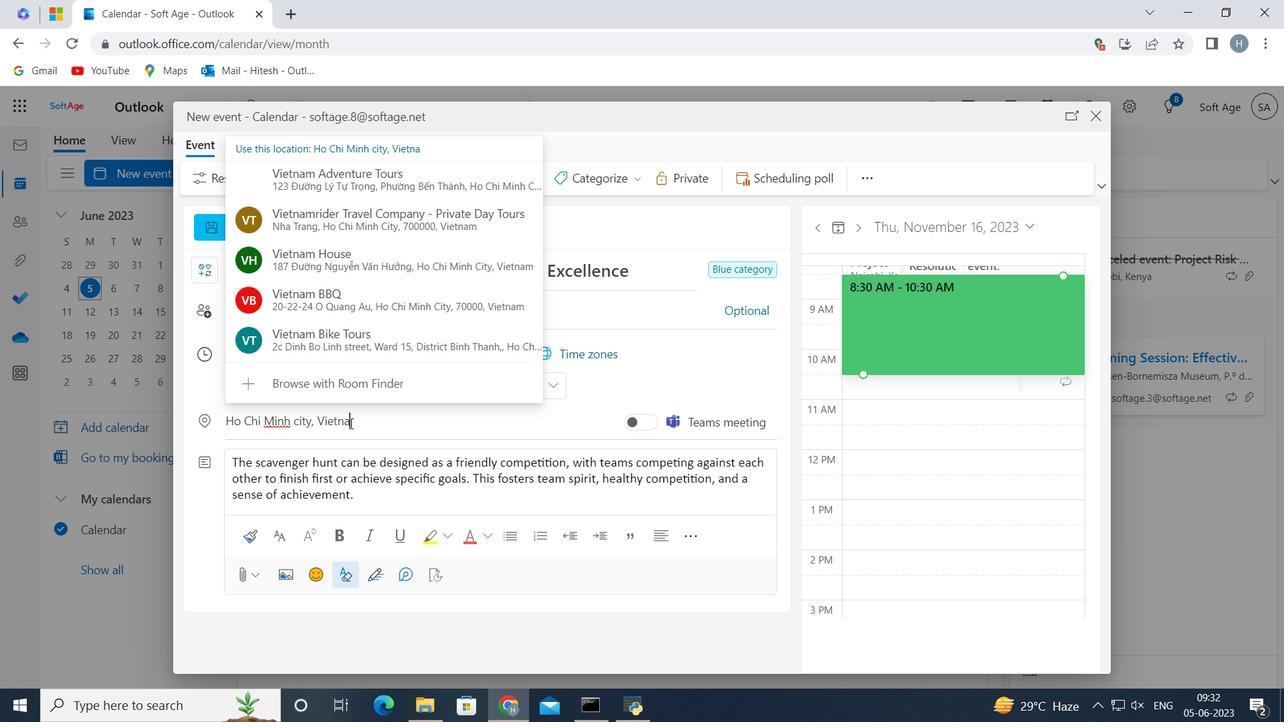 
Action: Mouse moved to (700, 368)
Screenshot: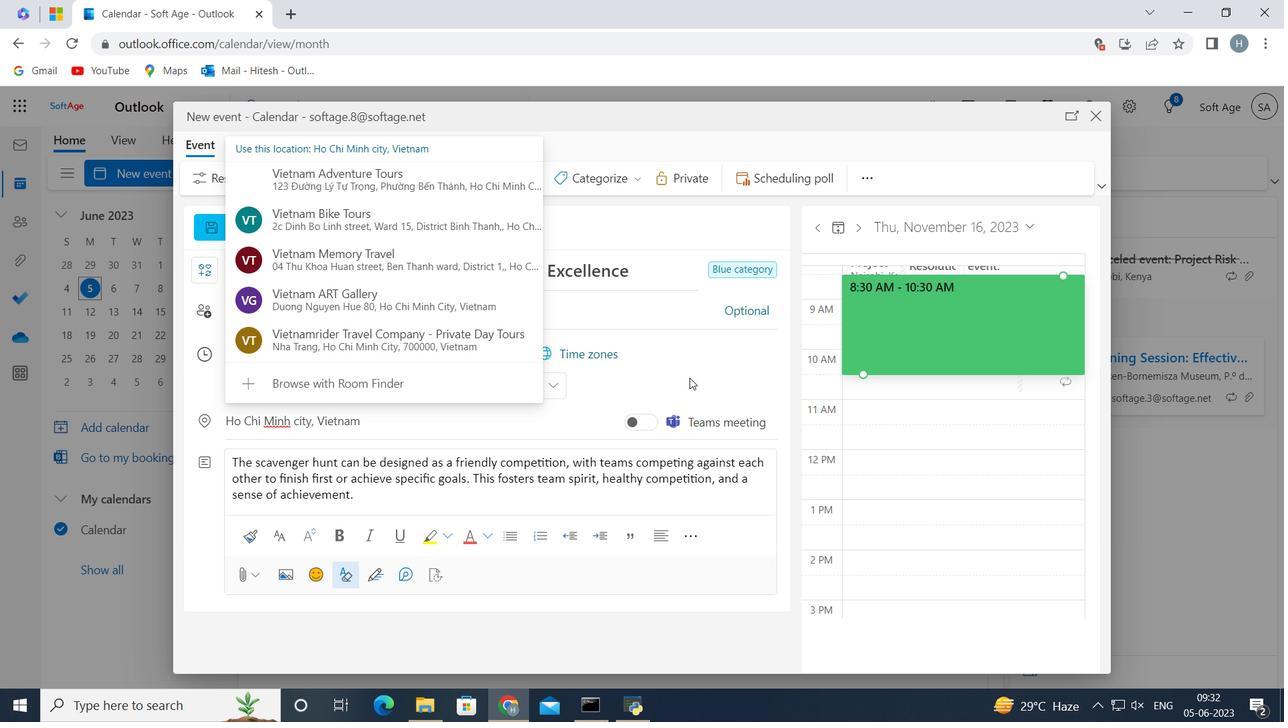 
Action: Mouse pressed left at (700, 368)
Screenshot: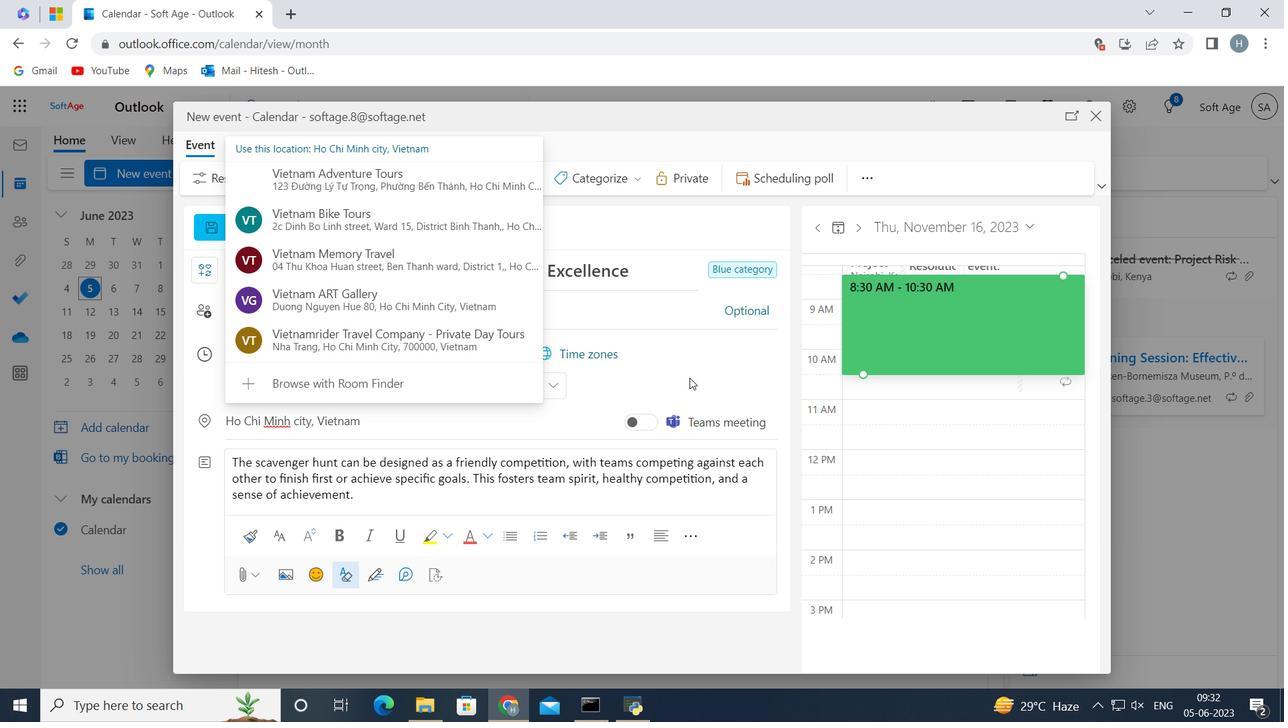 
Action: Mouse moved to (411, 318)
Screenshot: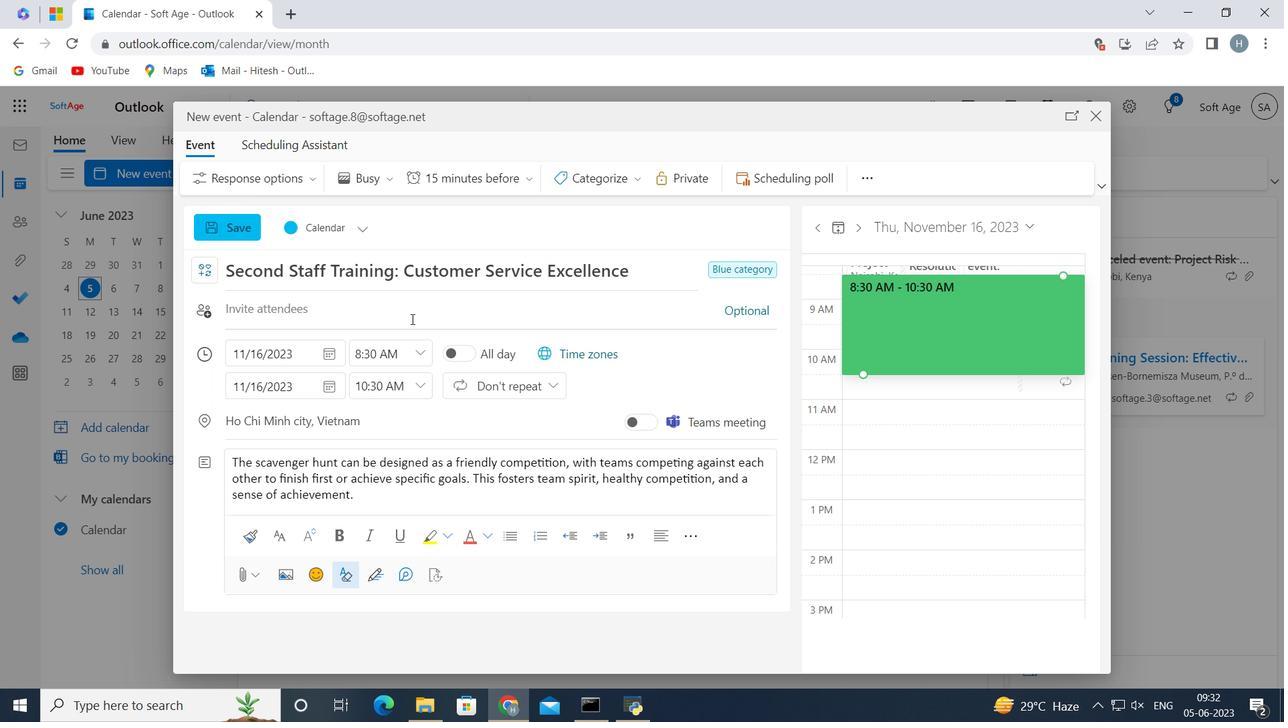 
Action: Mouse pressed left at (411, 318)
Screenshot: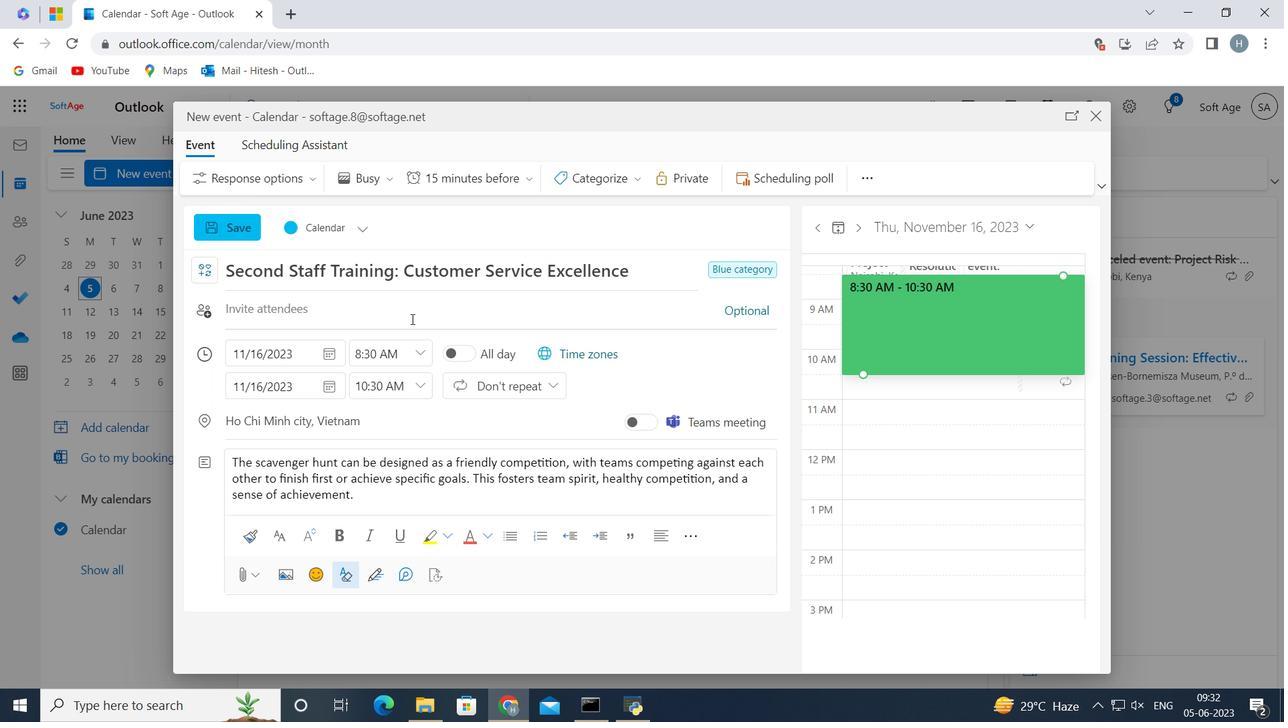 
Action: Mouse moved to (411, 317)
Screenshot: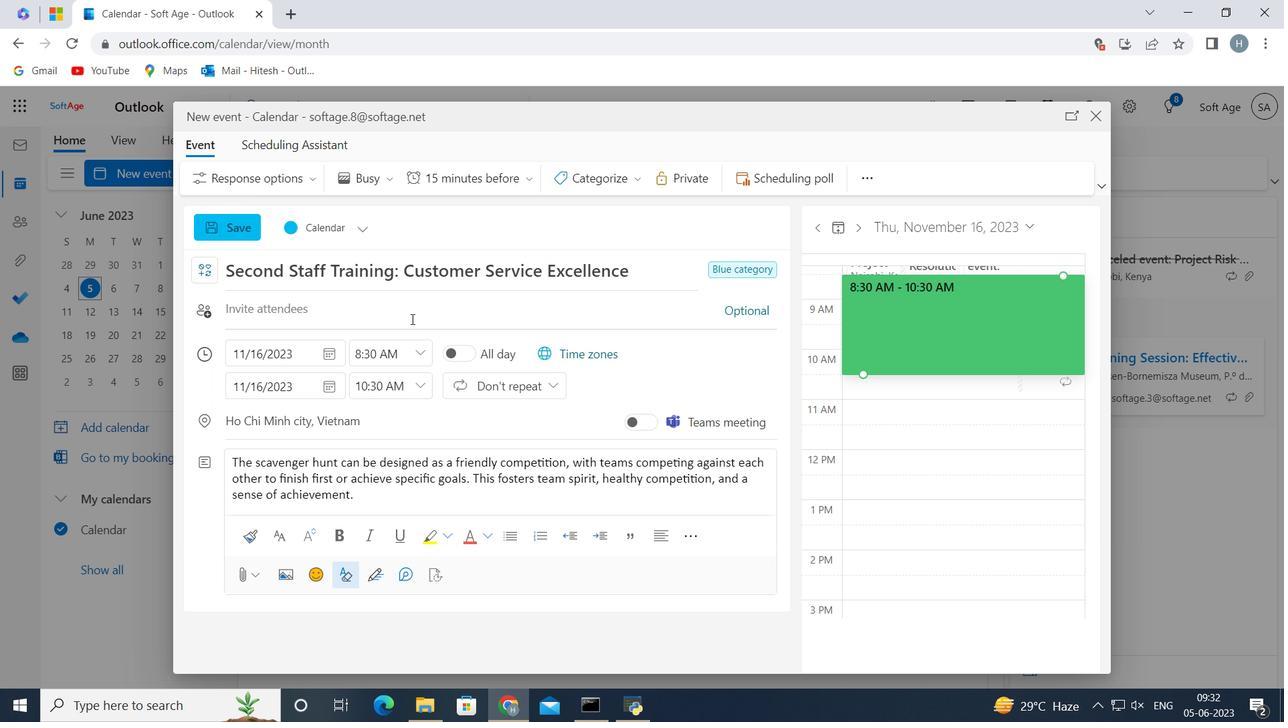 
Action: Key pressed softage.7<Key.shift>@softage.net
Screenshot: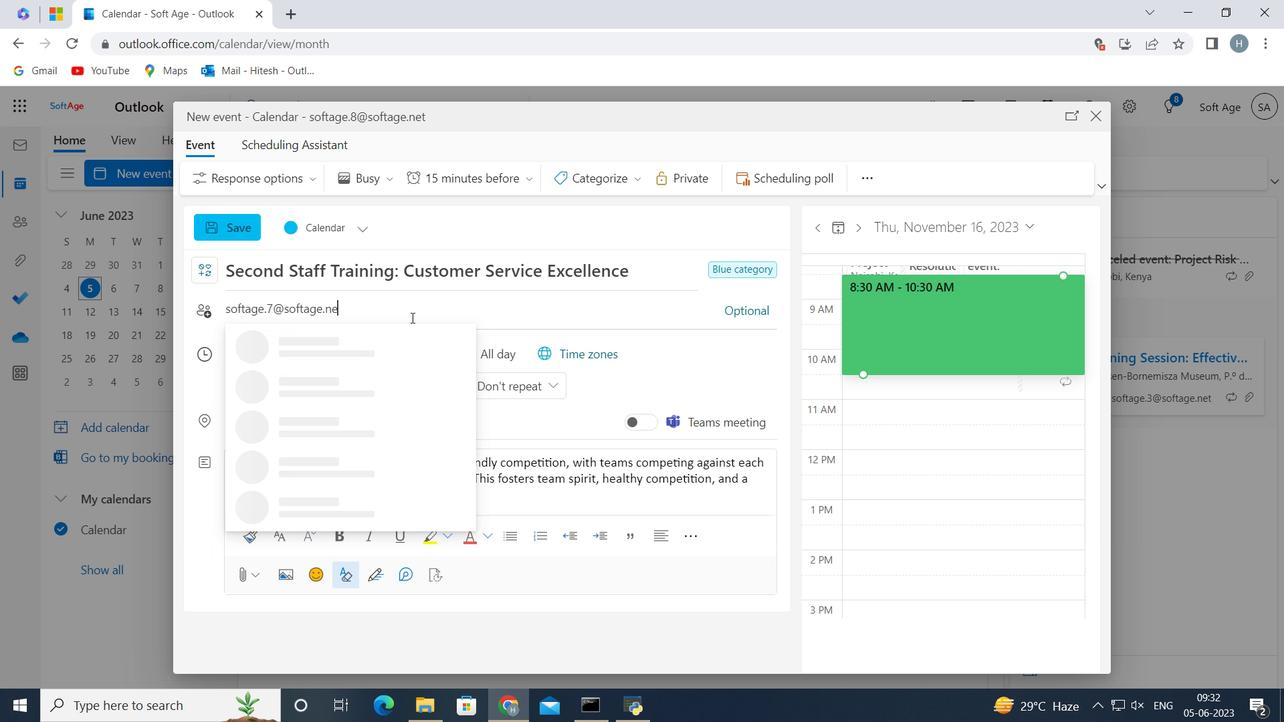 
Action: Mouse moved to (339, 345)
Screenshot: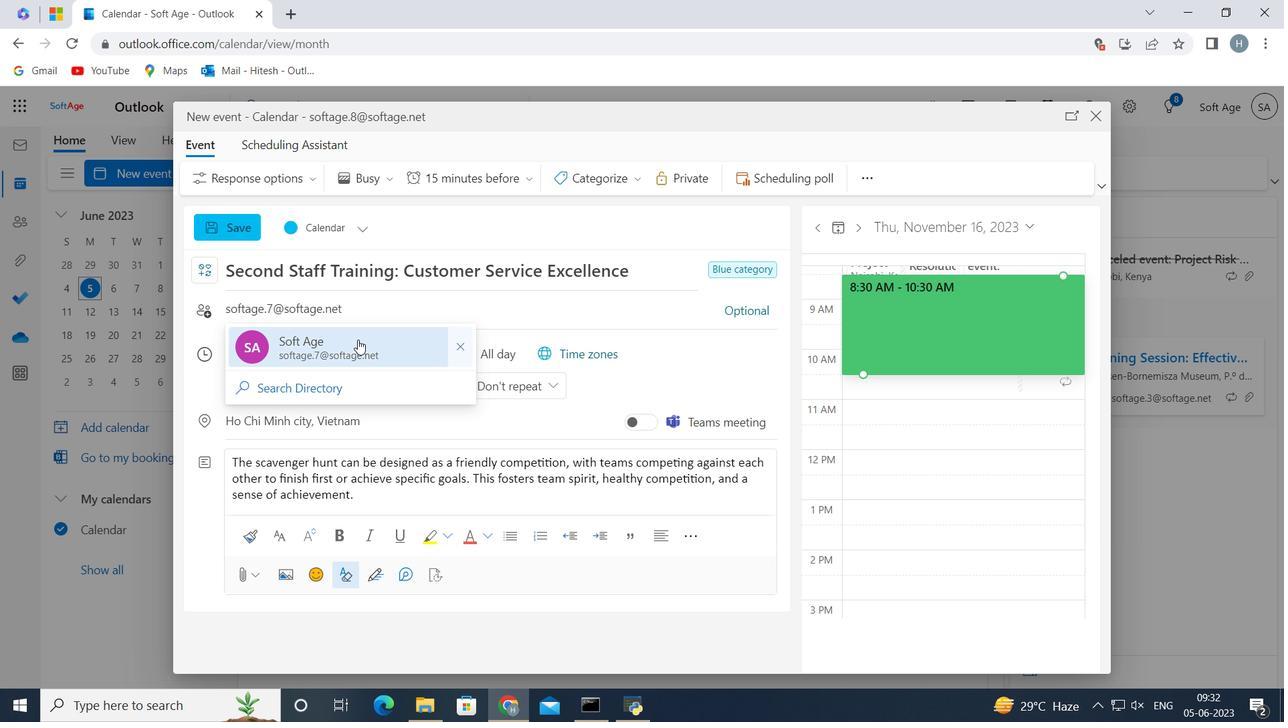 
Action: Mouse pressed left at (339, 345)
Screenshot: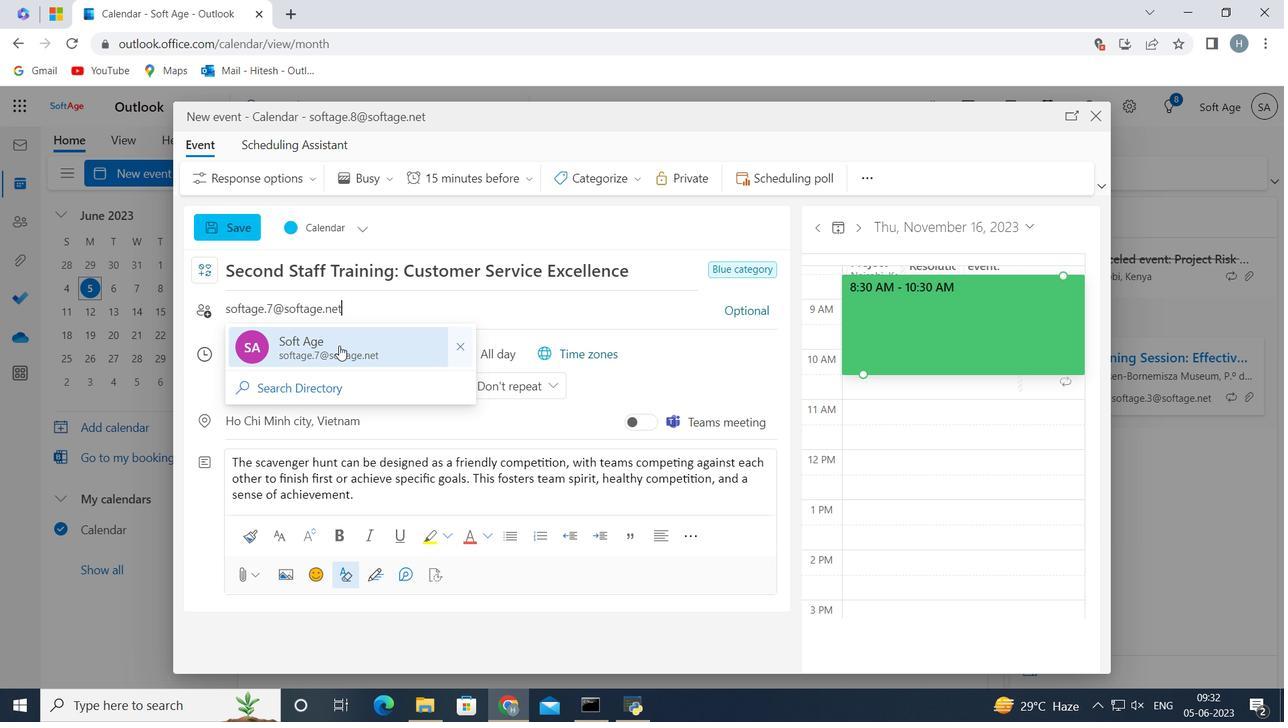 
Action: Key pressed softage.9<Key.shift>@softage.net
Screenshot: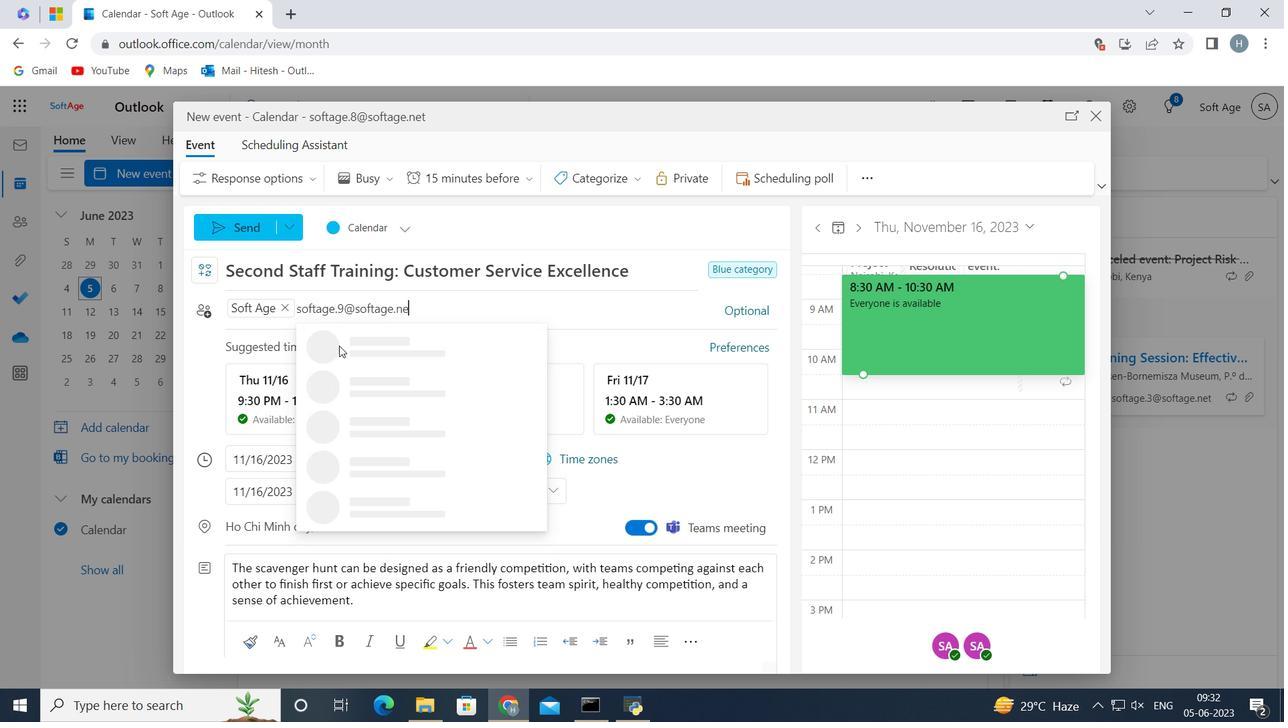
Action: Mouse moved to (364, 349)
Screenshot: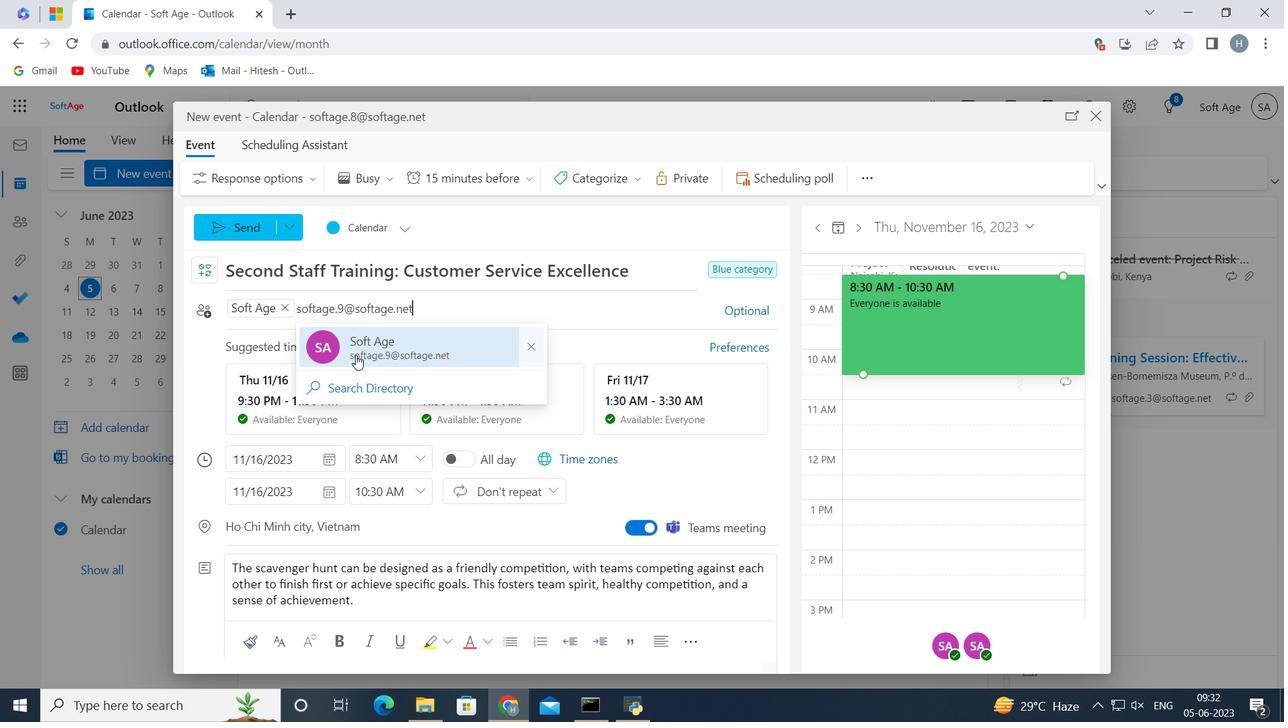 
Action: Mouse pressed left at (364, 349)
Screenshot: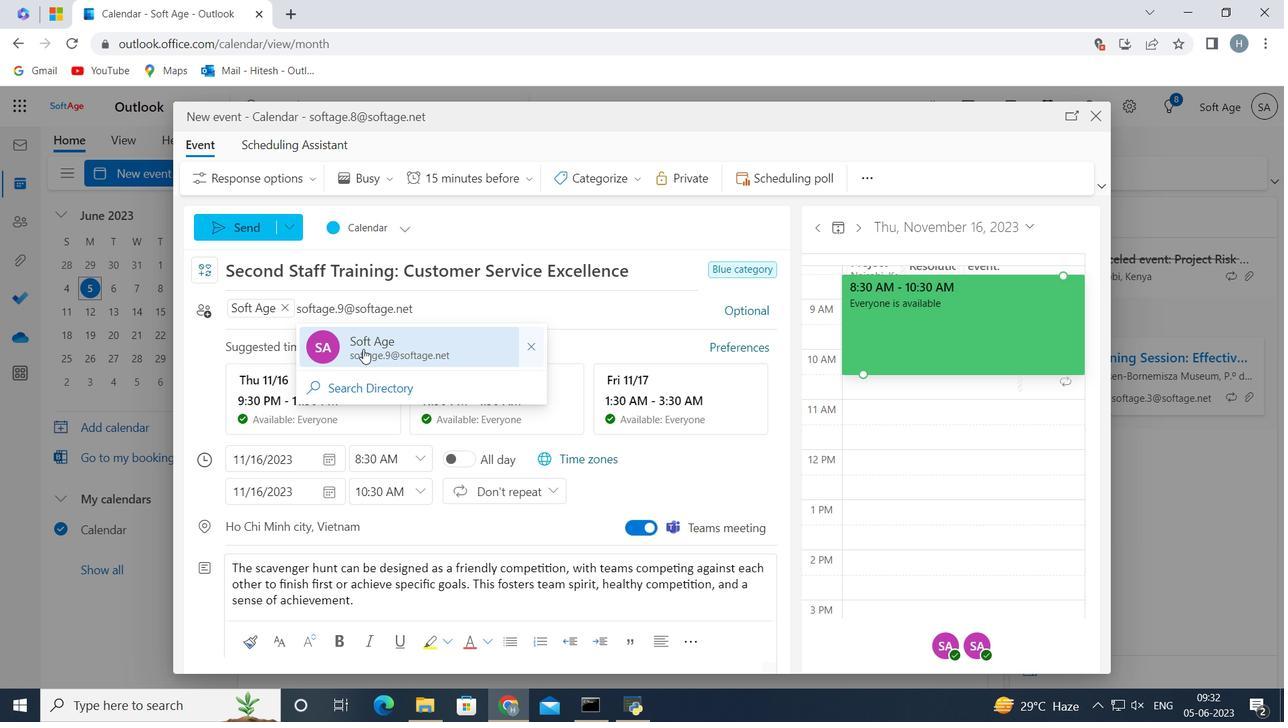 
Action: Mouse moved to (532, 180)
Screenshot: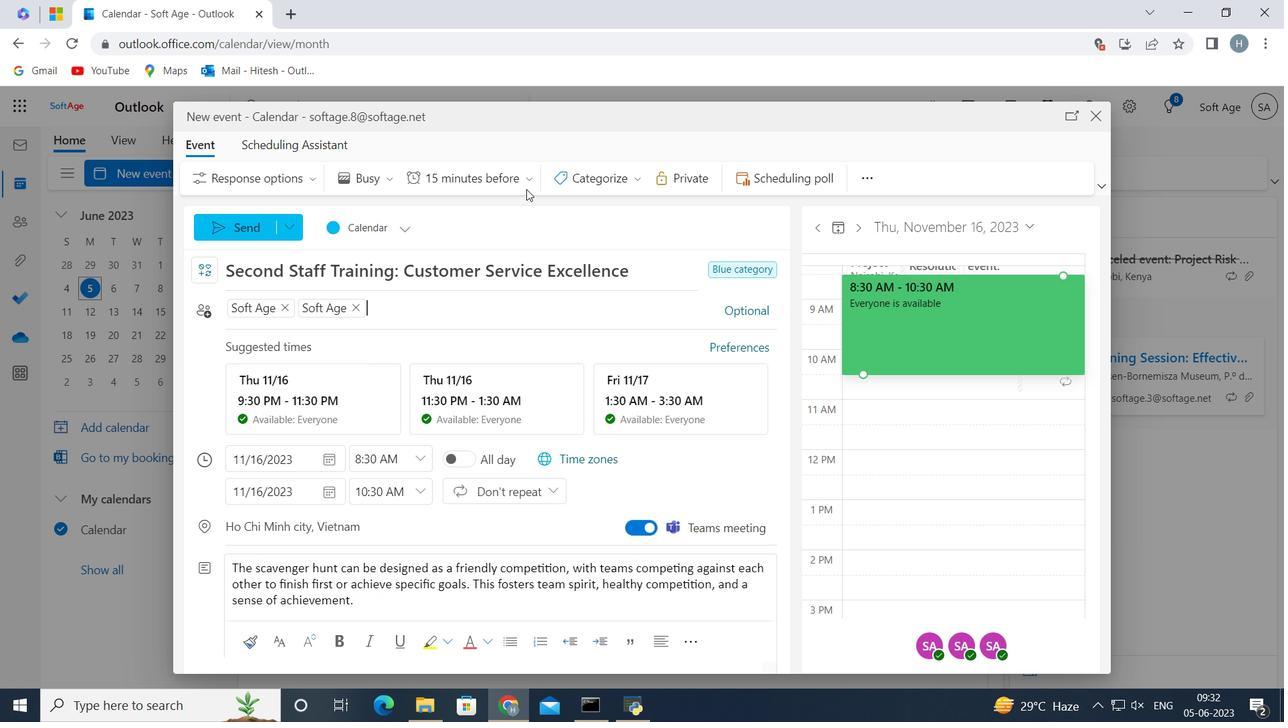 
Action: Mouse pressed left at (532, 180)
Screenshot: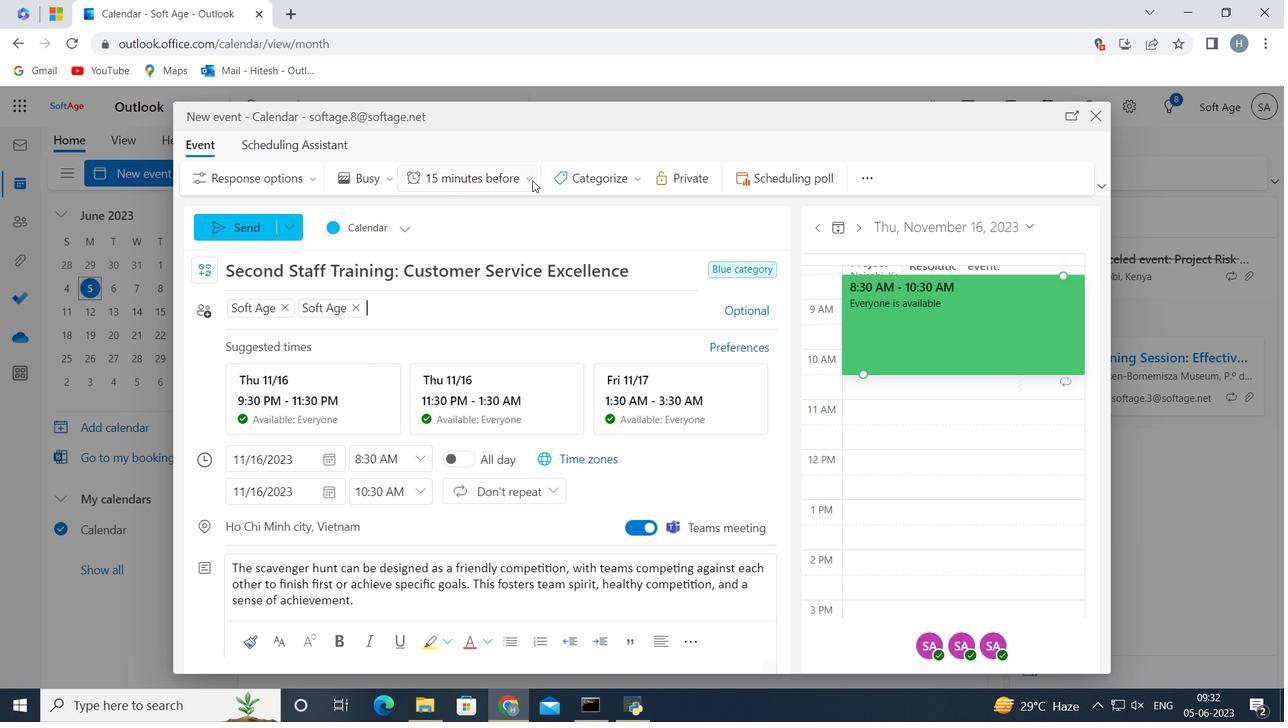 
Action: Mouse moved to (507, 242)
Screenshot: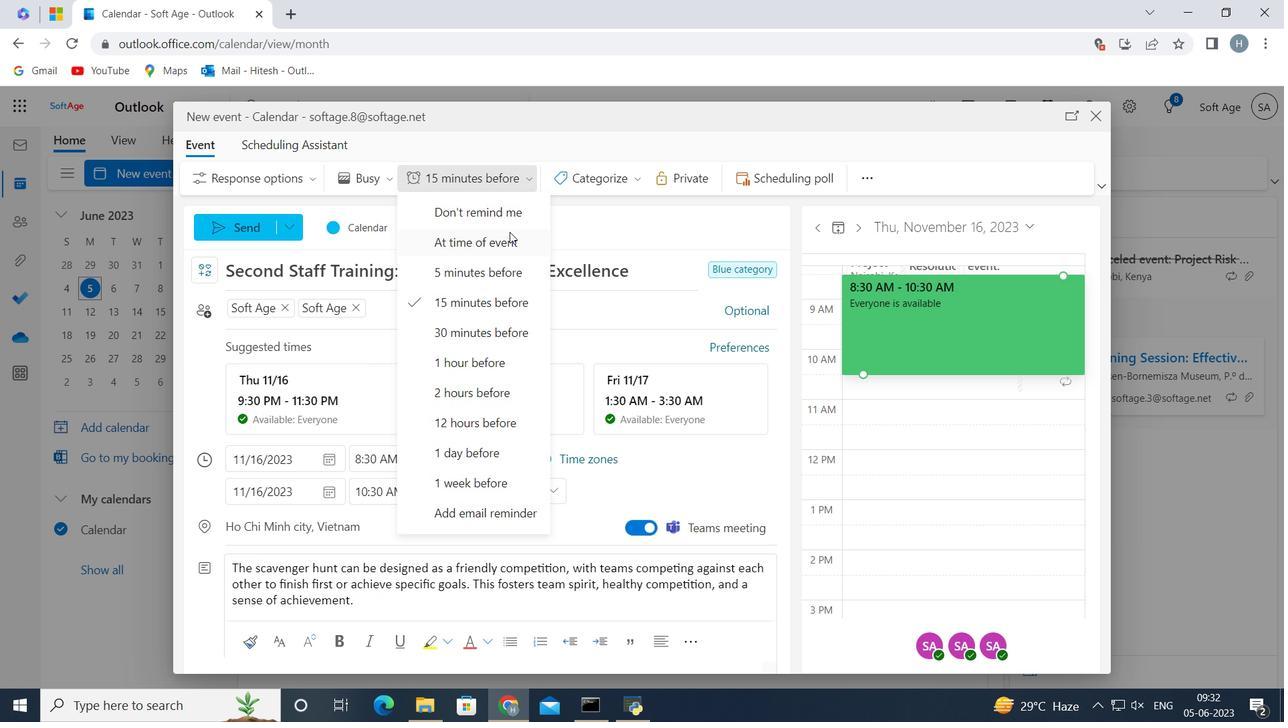 
Action: Mouse pressed left at (507, 242)
Screenshot: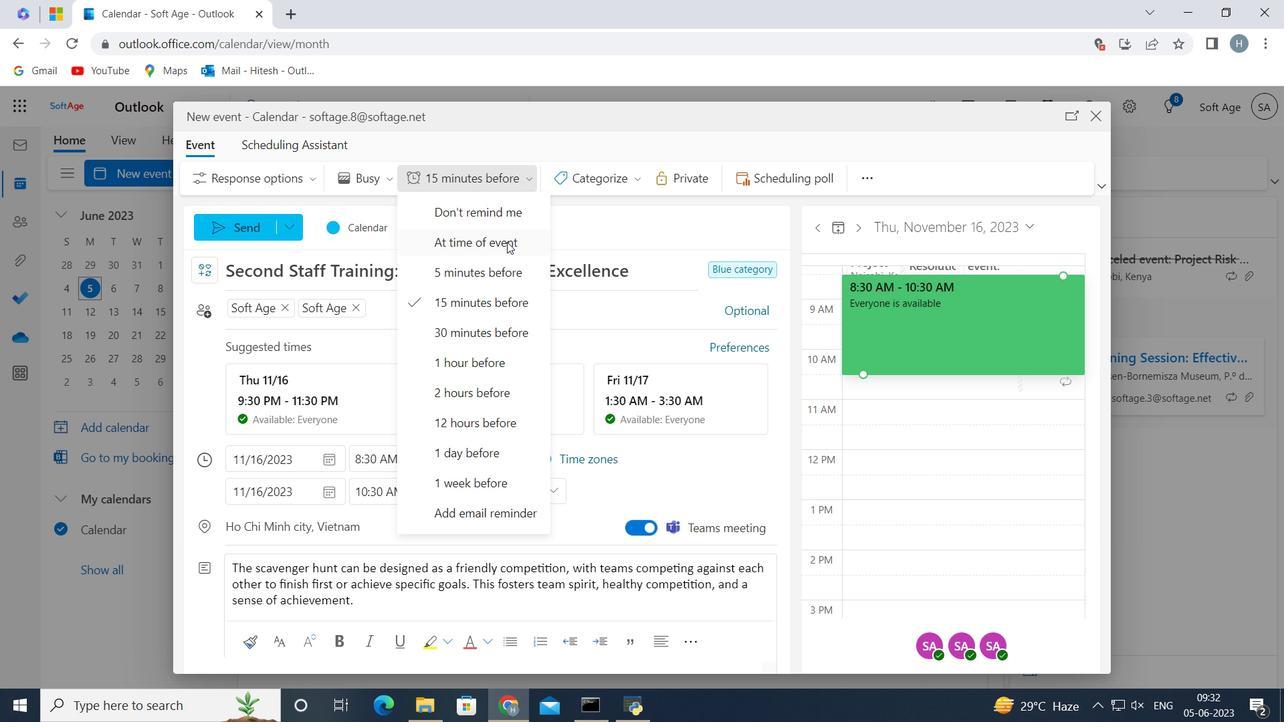 
Action: Mouse moved to (615, 241)
Screenshot: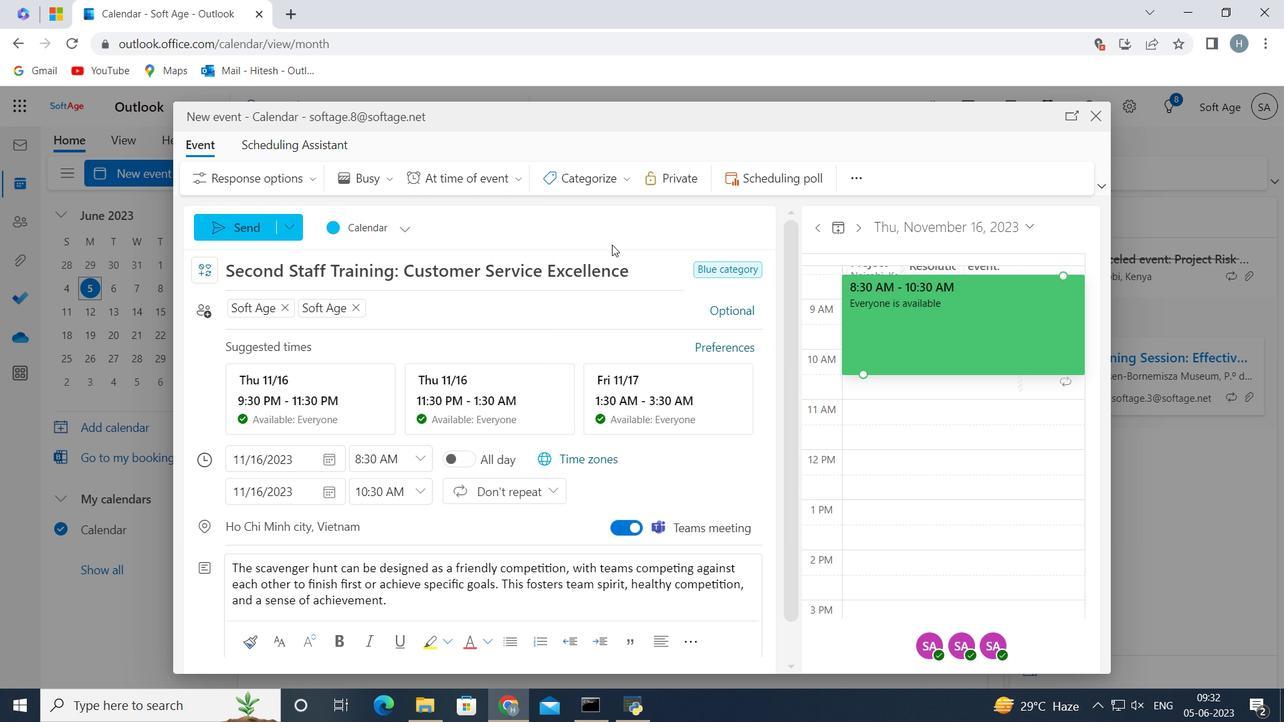 
